 Task: Create a sub task Gather and Analyse Requirements for the task  Develop a new mobile app for a restaurant in the project AgileJump , assign it to team member softage.5@softage.net and update the status of the sub task to  Completed , set the priority of the sub task to High
Action: Mouse moved to (667, 477)
Screenshot: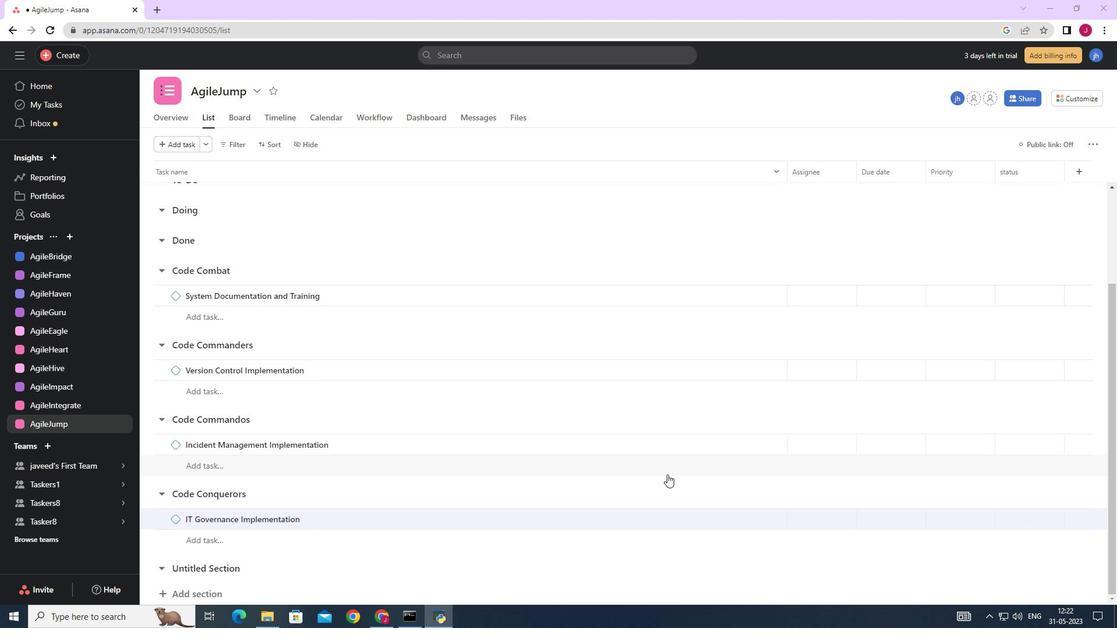 
Action: Mouse scrolled (667, 476) with delta (0, 0)
Screenshot: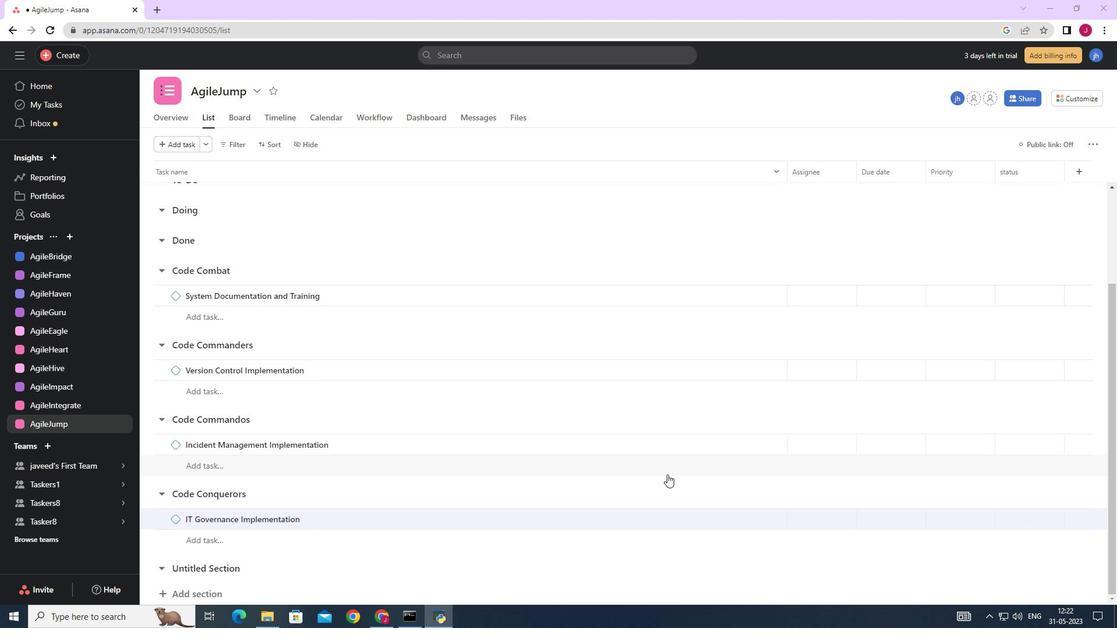 
Action: Mouse scrolled (667, 476) with delta (0, 0)
Screenshot: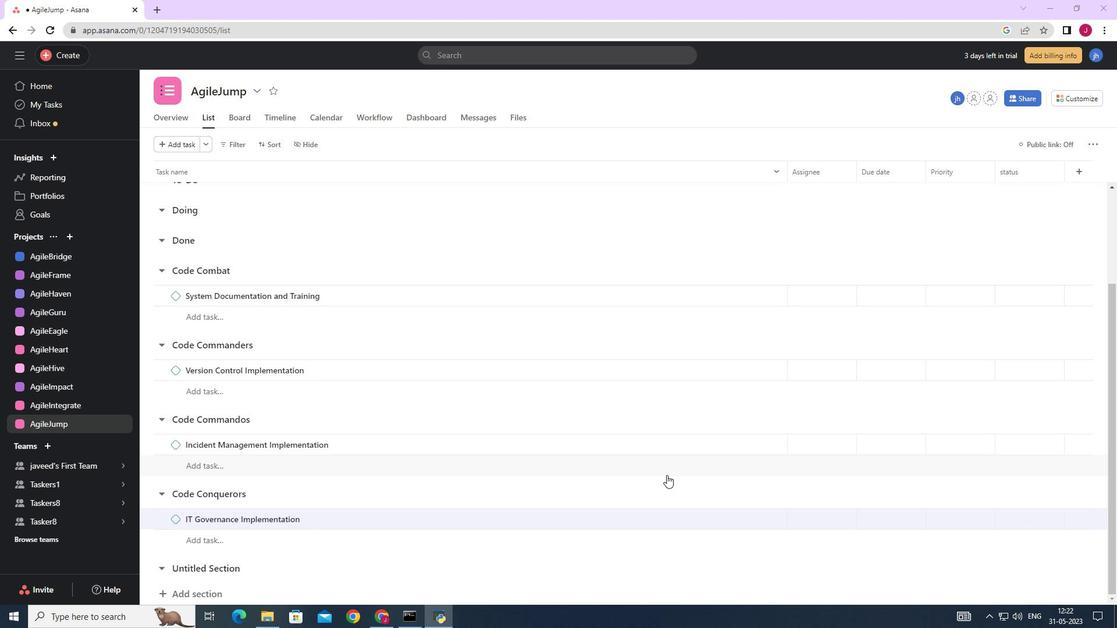 
Action: Mouse moved to (668, 477)
Screenshot: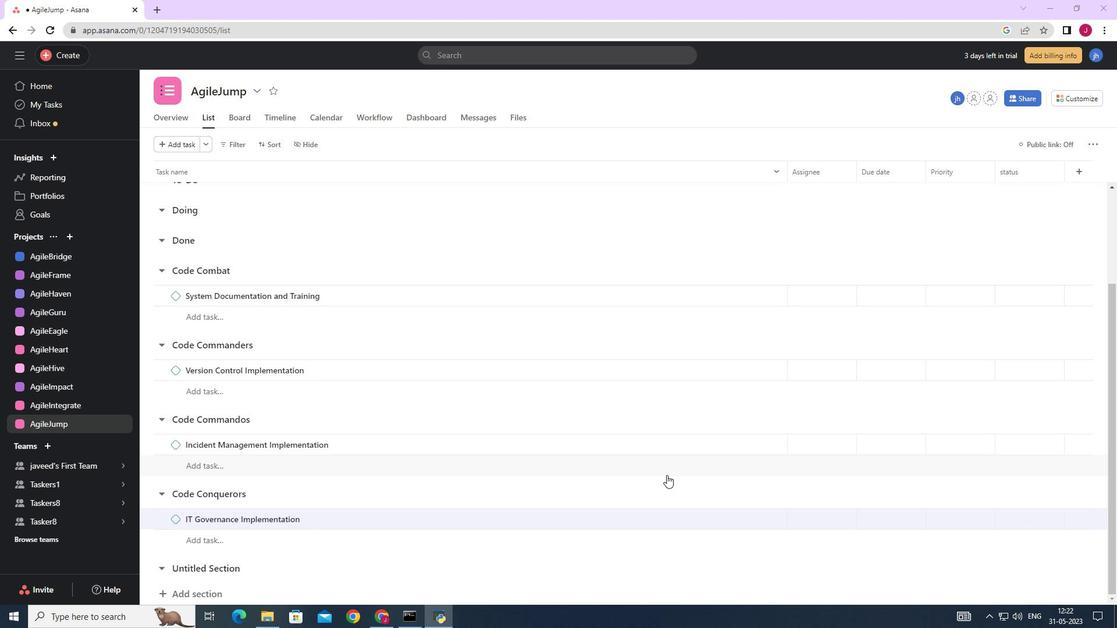 
Action: Mouse scrolled (668, 477) with delta (0, 0)
Screenshot: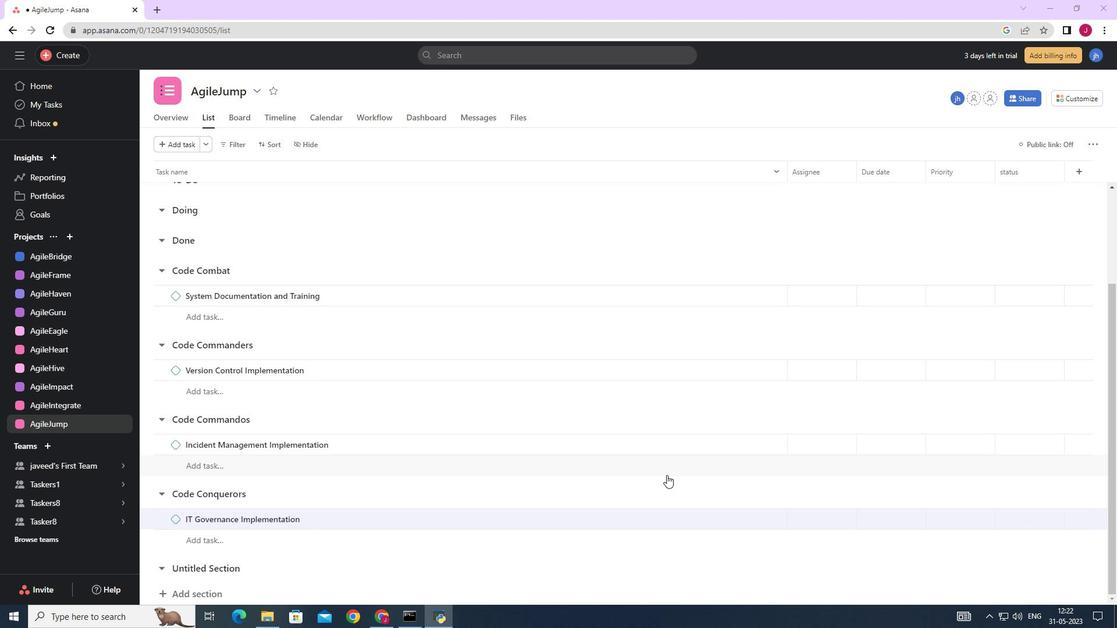 
Action: Mouse scrolled (668, 477) with delta (0, 0)
Screenshot: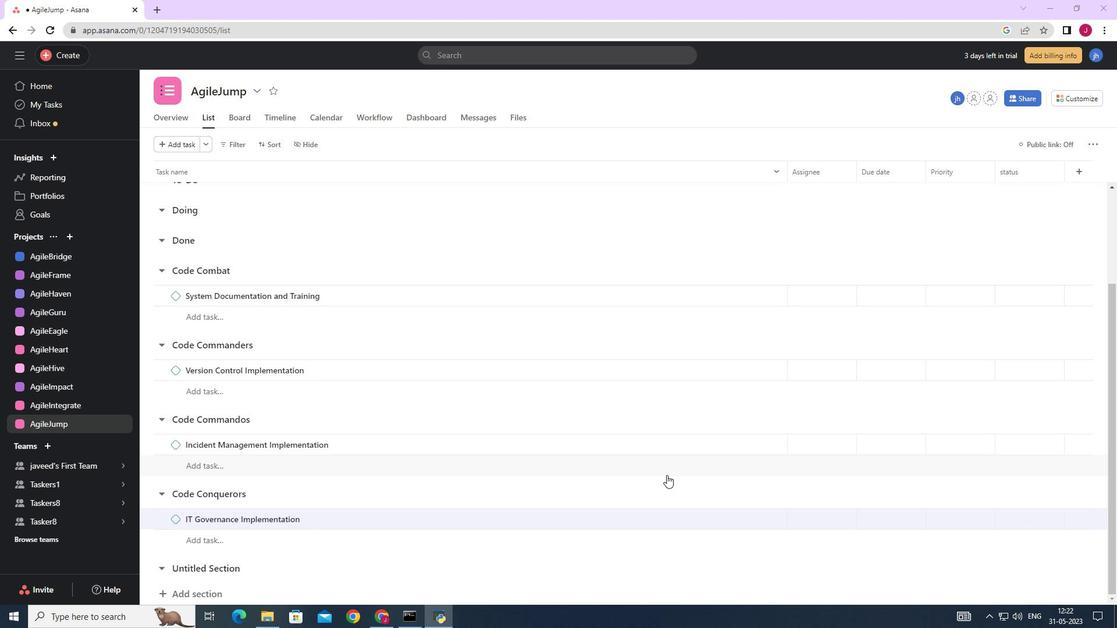 
Action: Mouse scrolled (668, 477) with delta (0, 0)
Screenshot: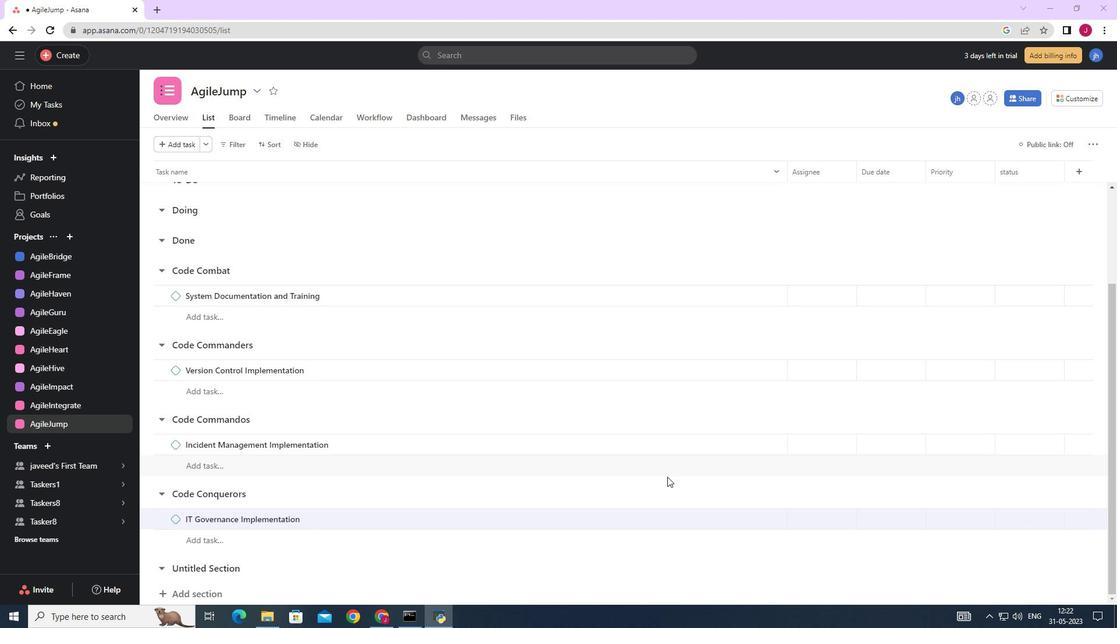 
Action: Mouse moved to (425, 477)
Screenshot: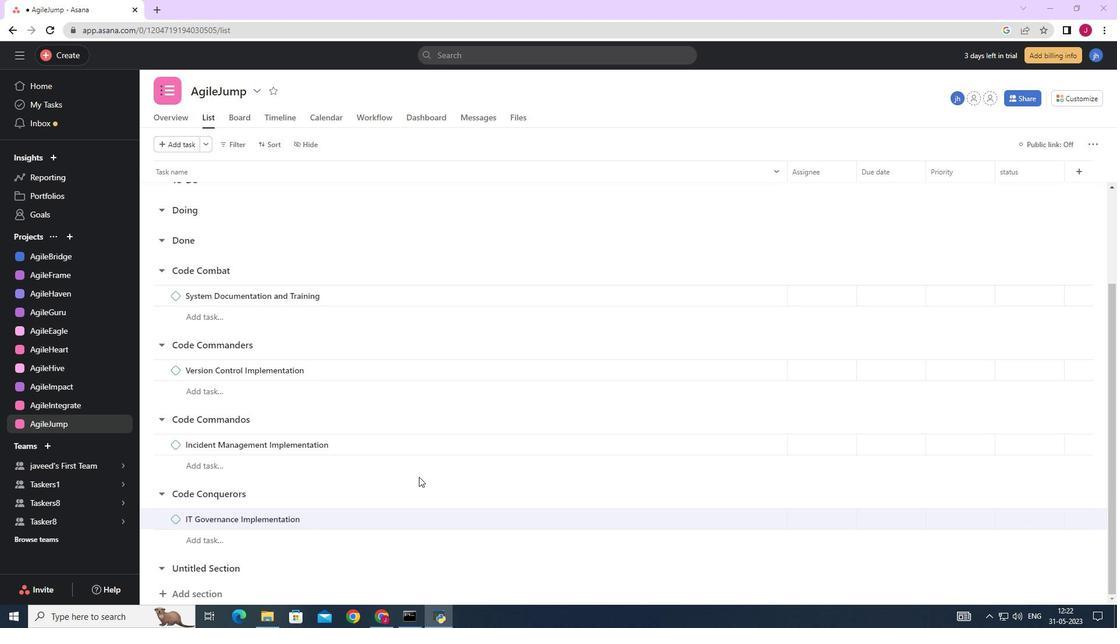 
Action: Mouse scrolled (425, 477) with delta (0, 0)
Screenshot: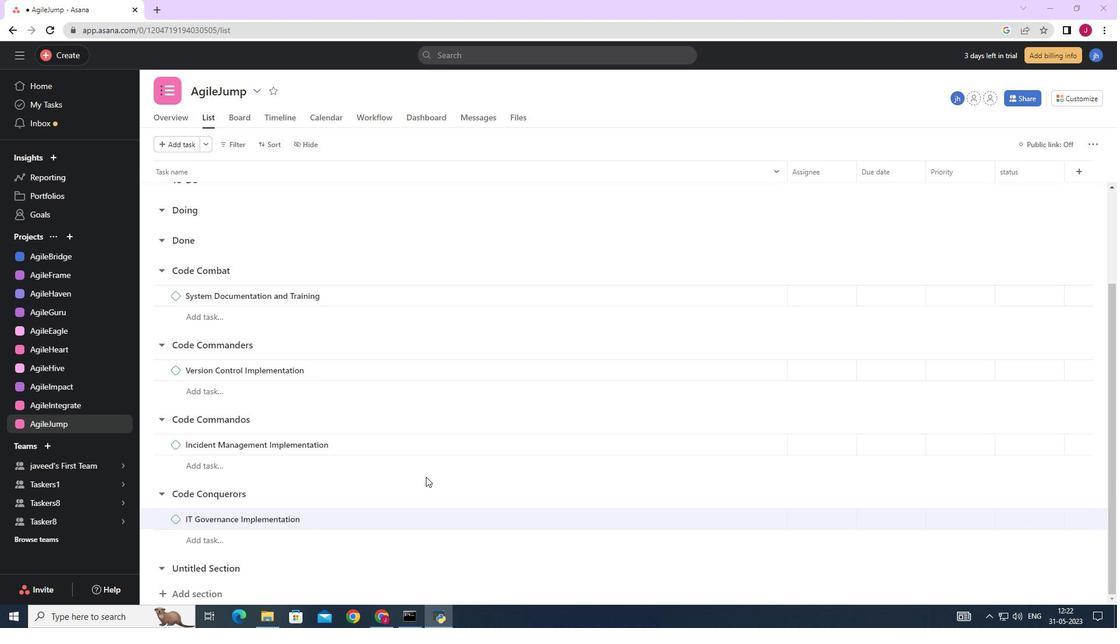 
Action: Mouse scrolled (425, 477) with delta (0, 0)
Screenshot: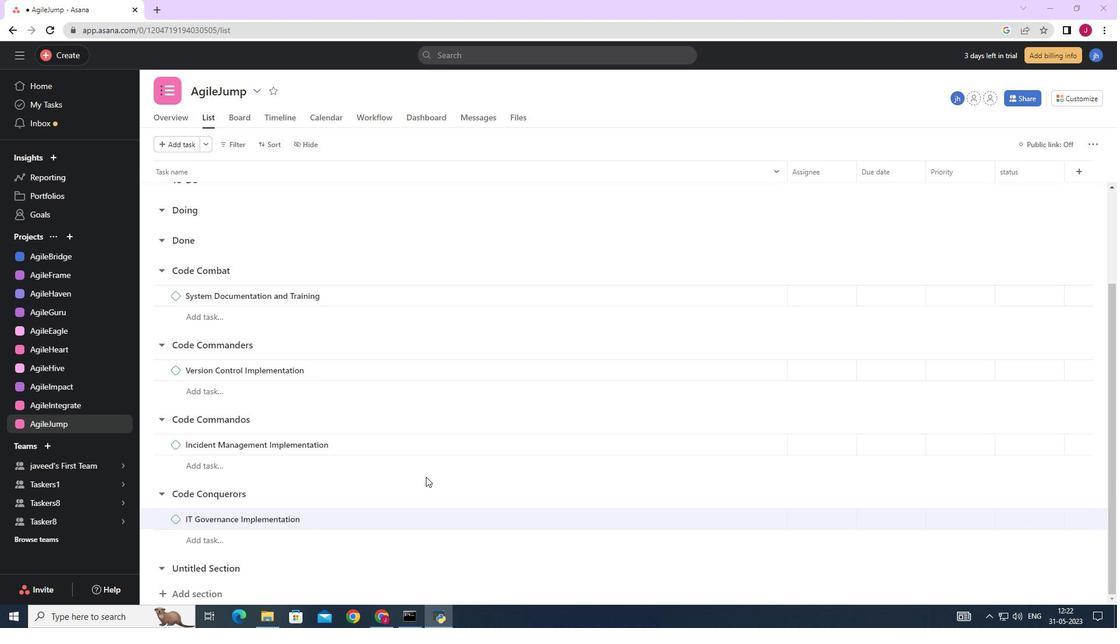 
Action: Mouse scrolled (425, 477) with delta (0, 0)
Screenshot: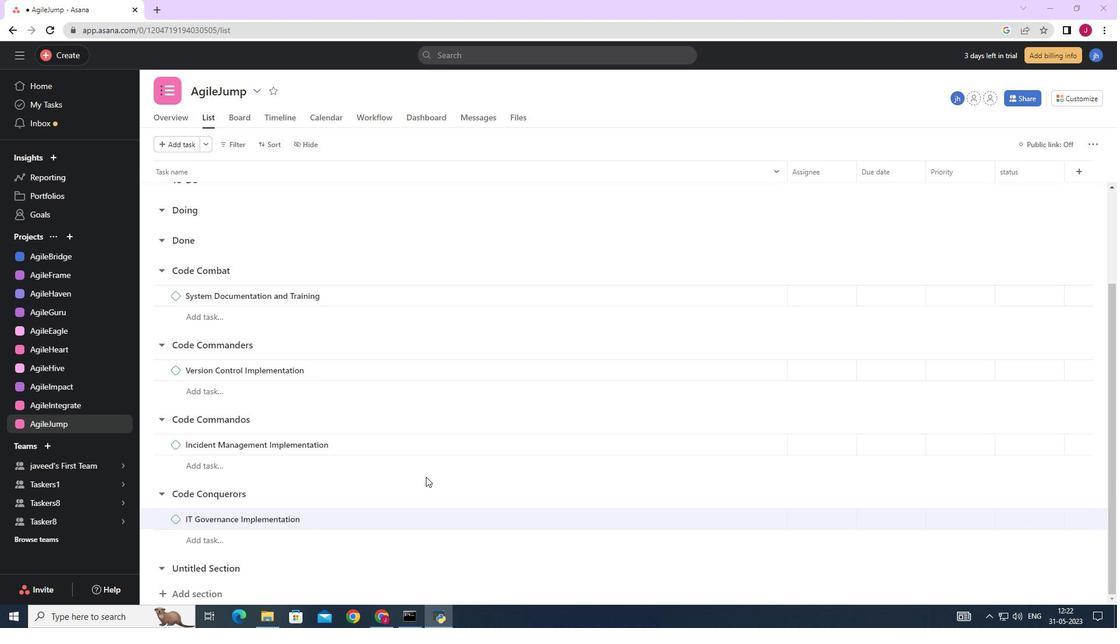 
Action: Mouse moved to (727, 253)
Screenshot: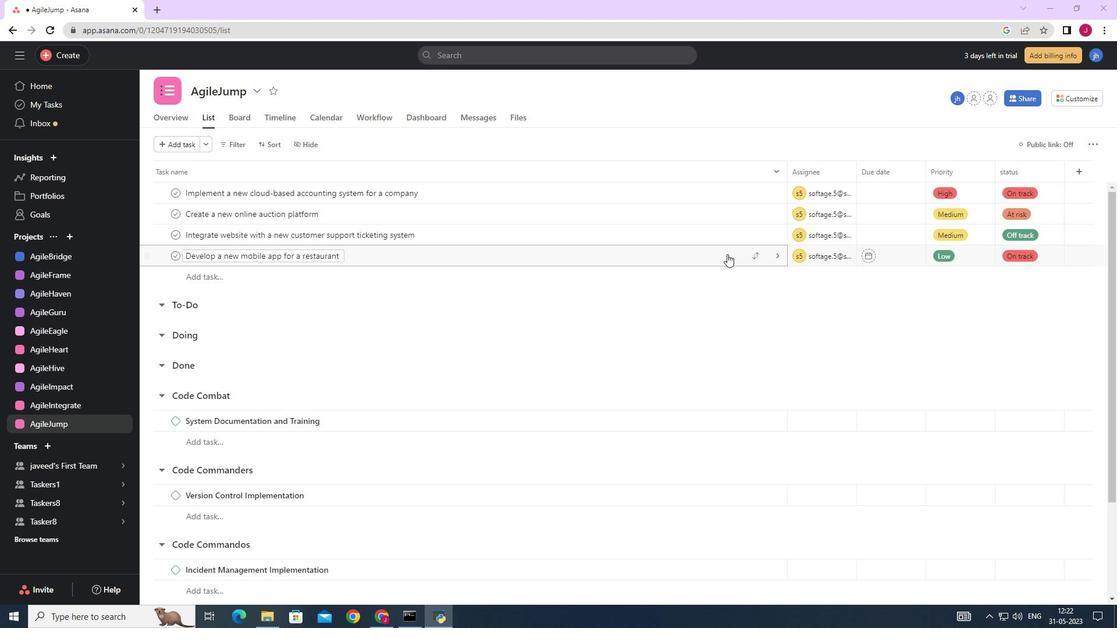 
Action: Mouse pressed left at (727, 253)
Screenshot: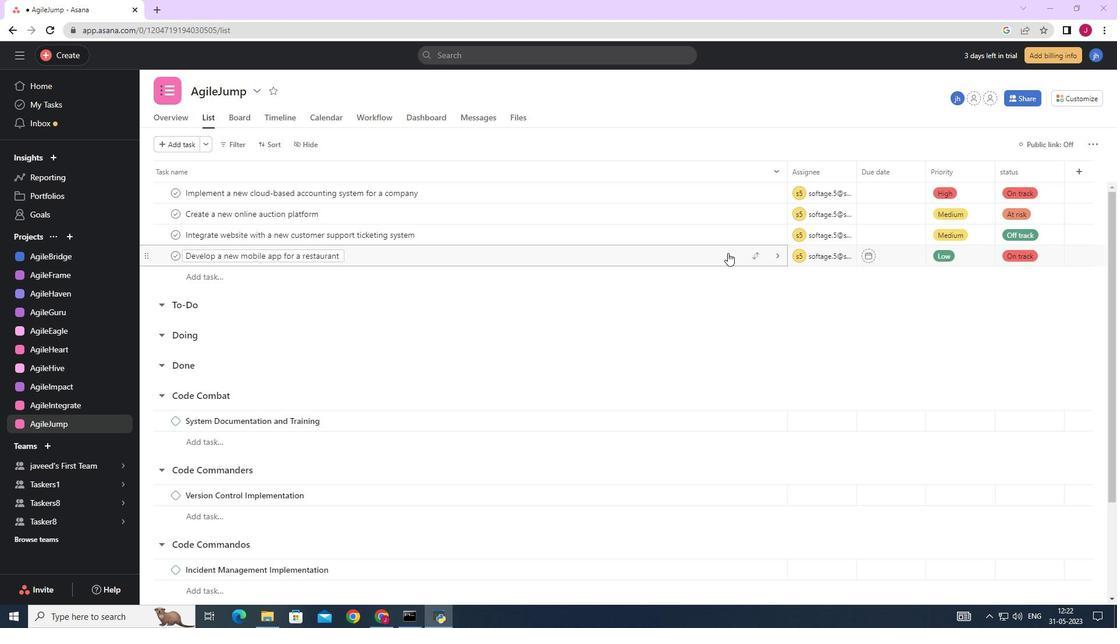 
Action: Mouse moved to (904, 319)
Screenshot: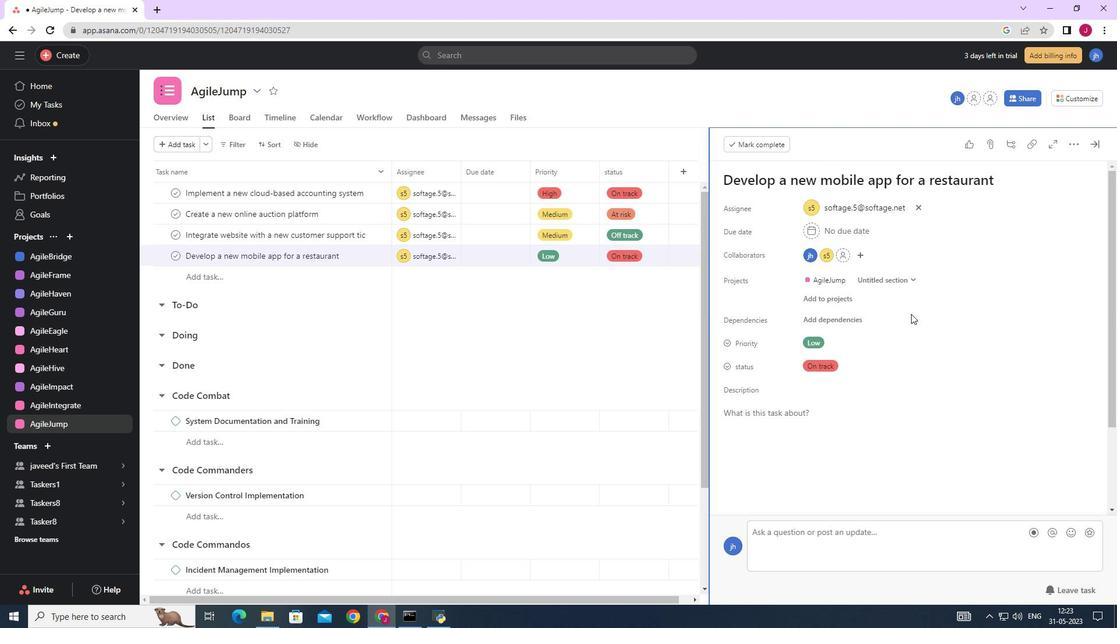 
Action: Mouse scrolled (904, 318) with delta (0, 0)
Screenshot: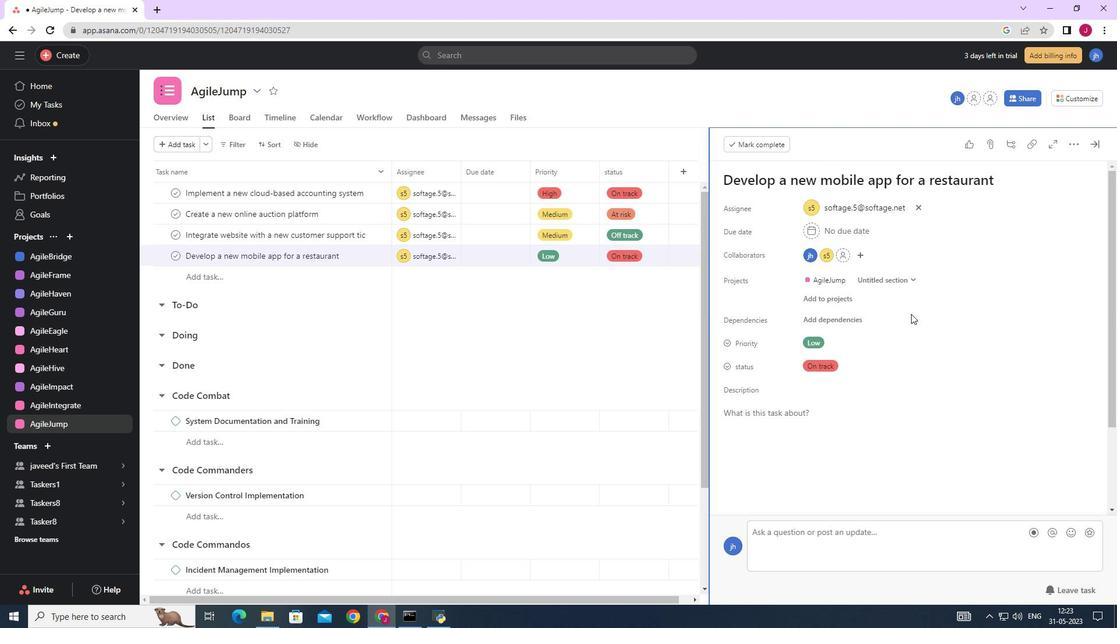 
Action: Mouse moved to (897, 328)
Screenshot: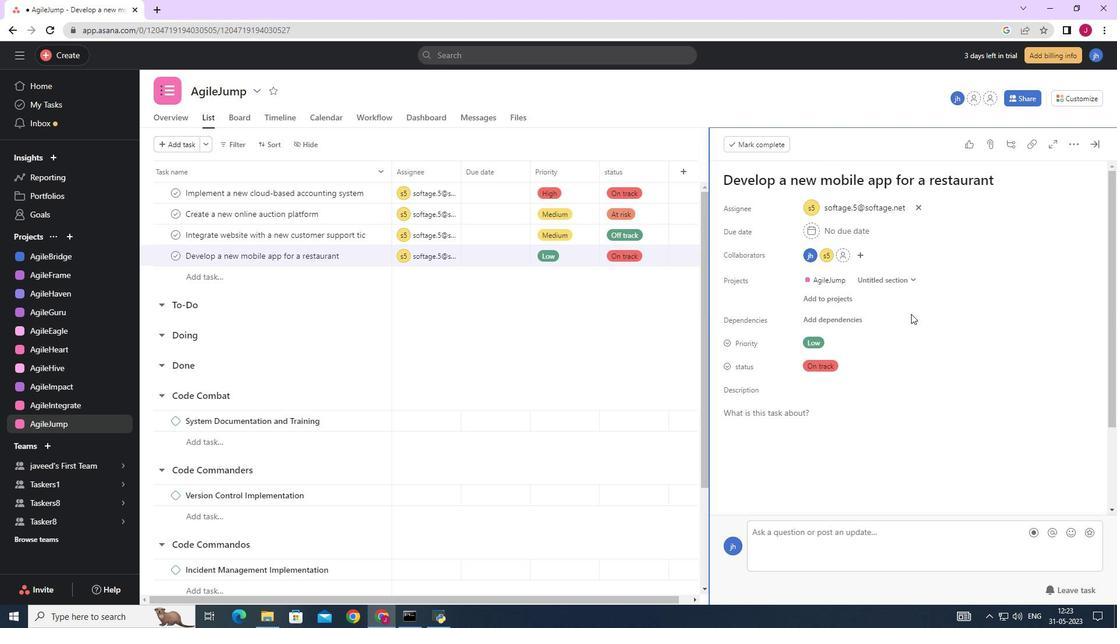 
Action: Mouse scrolled (897, 327) with delta (0, 0)
Screenshot: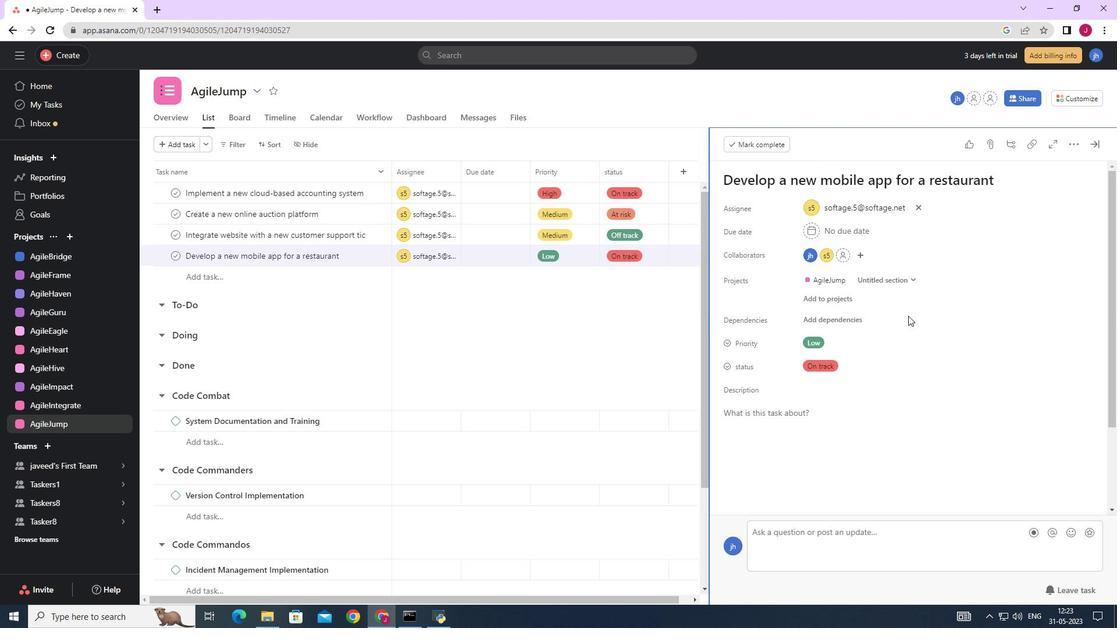 
Action: Mouse moved to (862, 360)
Screenshot: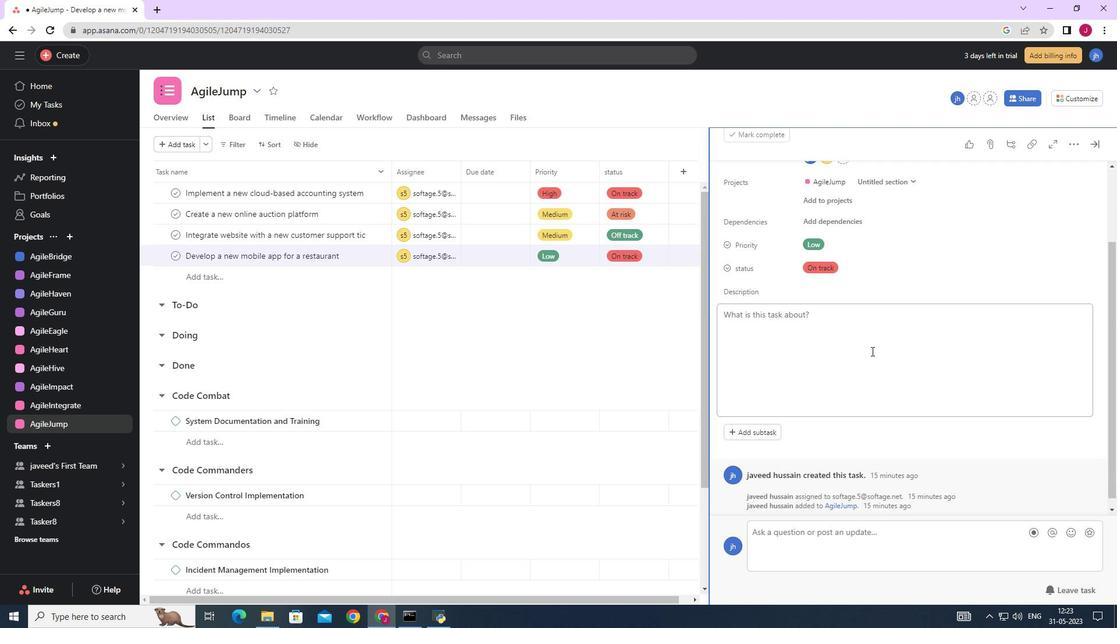 
Action: Mouse scrolled (864, 357) with delta (0, 0)
Screenshot: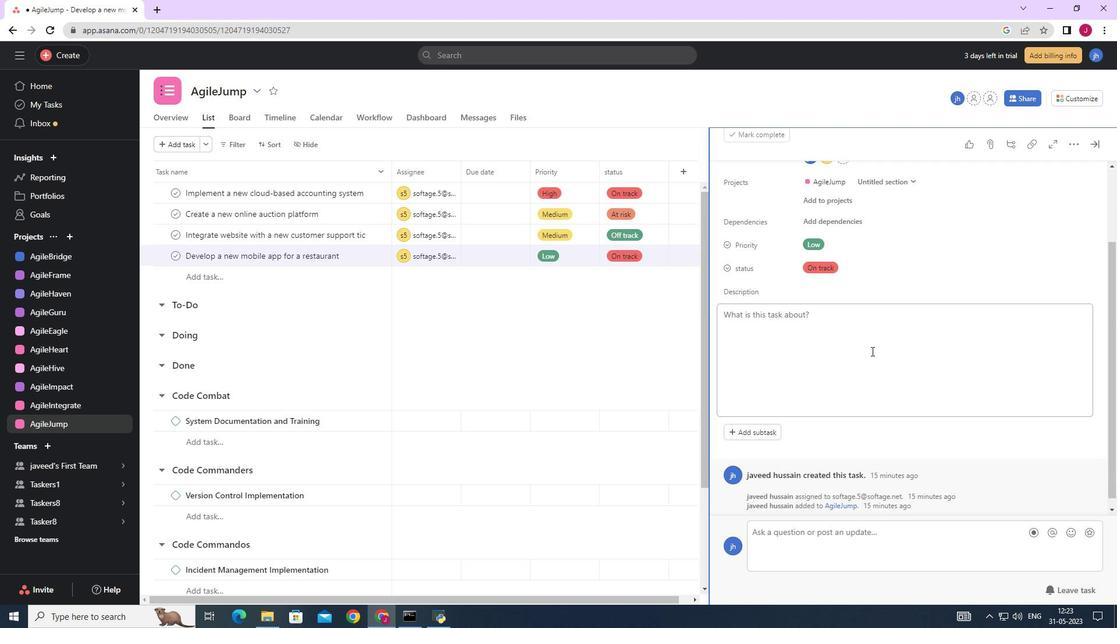 
Action: Mouse moved to (859, 363)
Screenshot: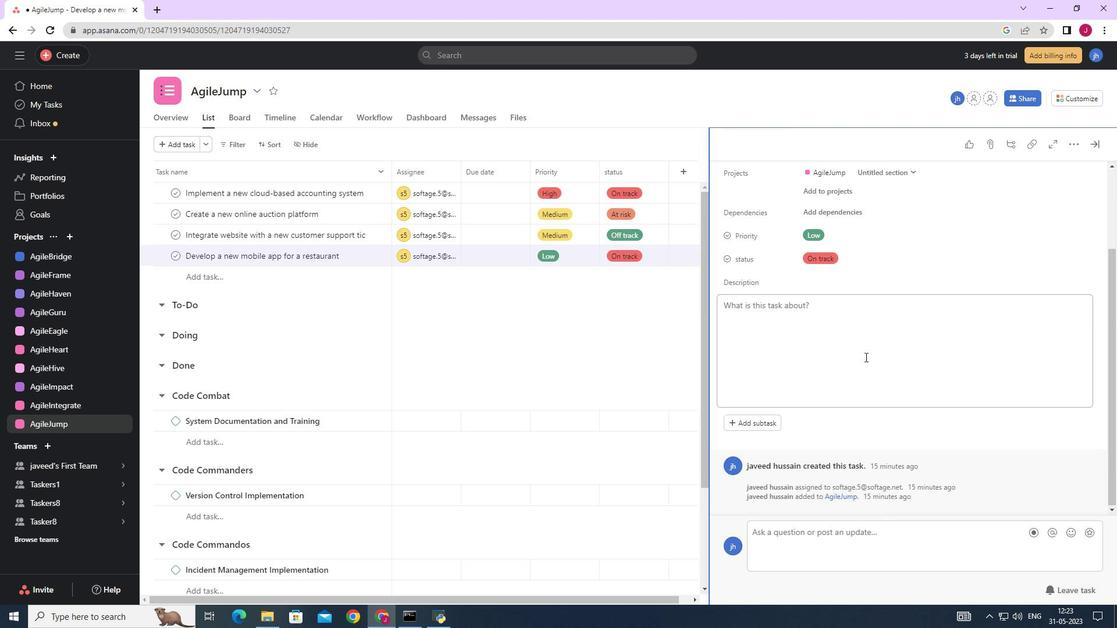 
Action: Mouse scrolled (861, 361) with delta (0, 0)
Screenshot: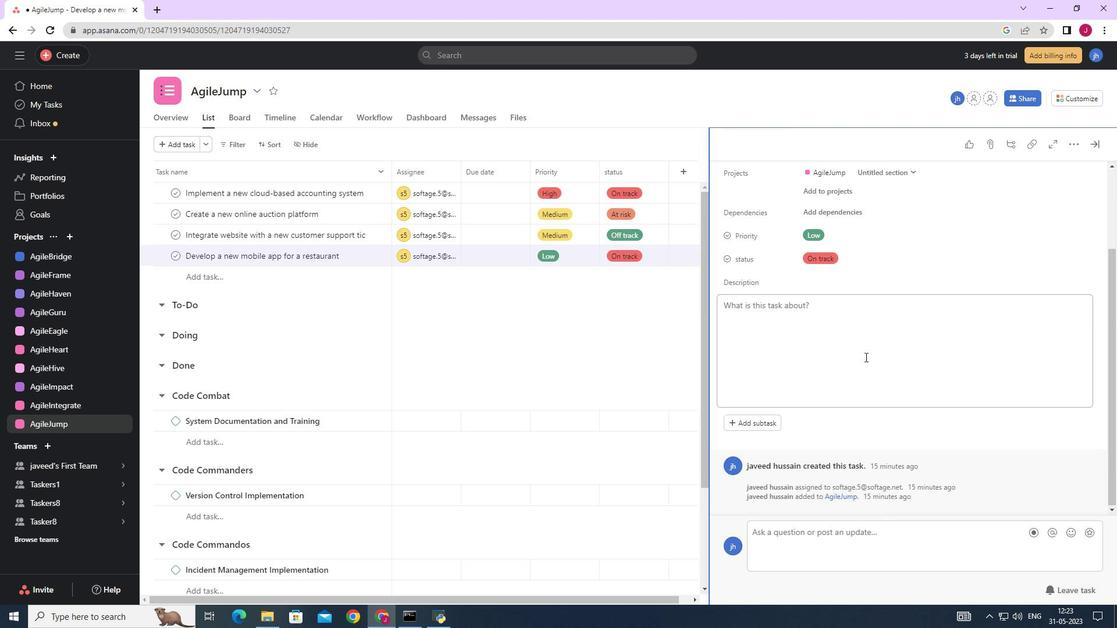 
Action: Mouse moved to (859, 363)
Screenshot: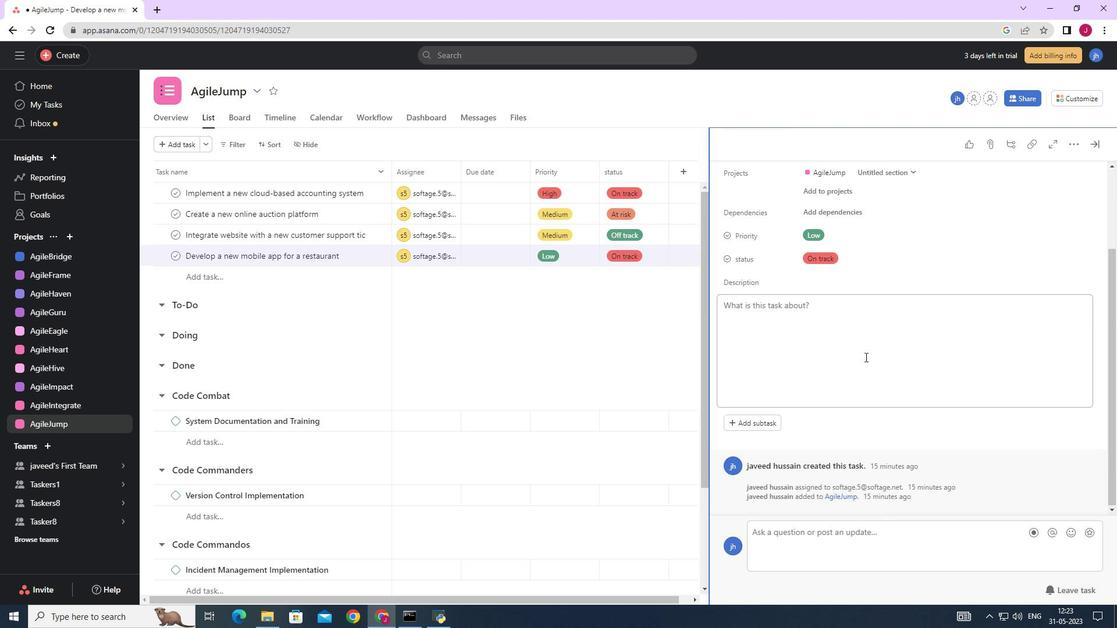 
Action: Mouse scrolled (861, 361) with delta (0, 0)
Screenshot: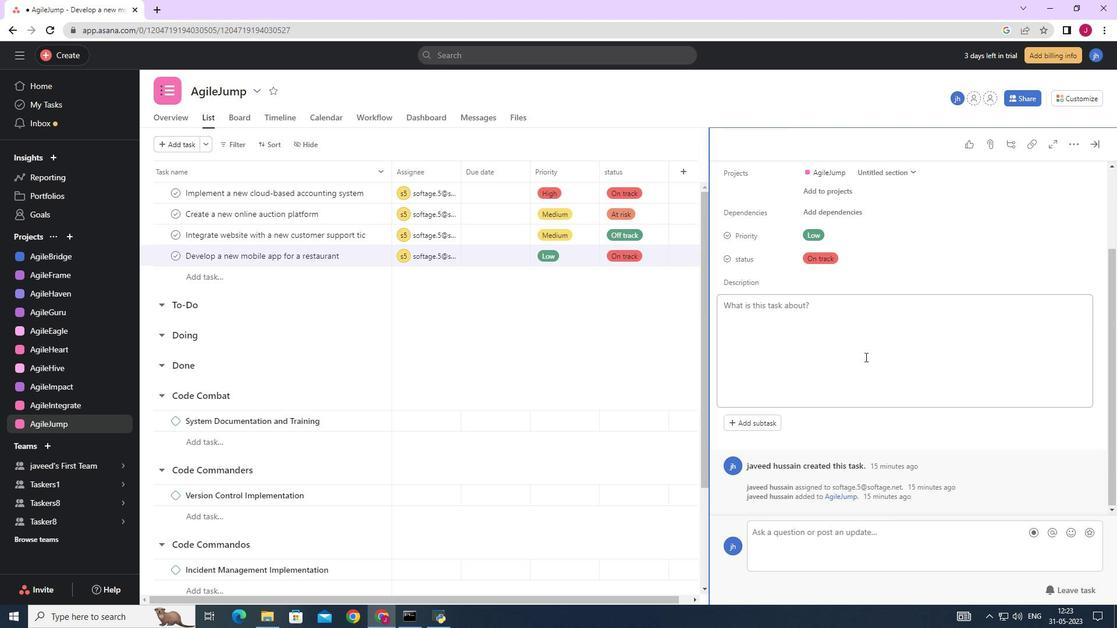 
Action: Mouse moved to (858, 365)
Screenshot: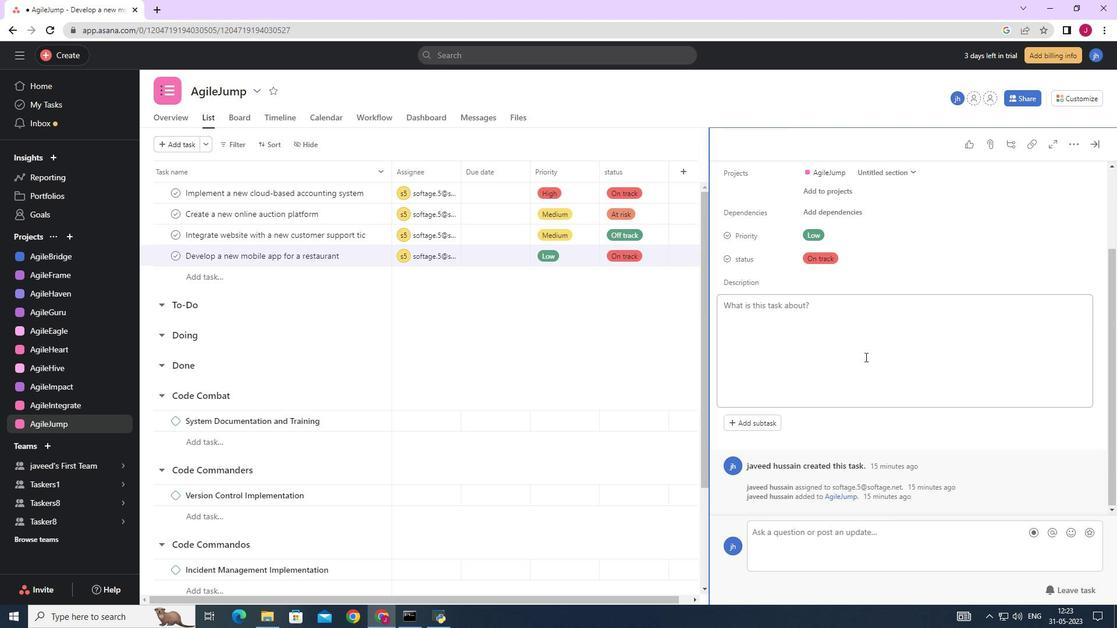 
Action: Mouse scrolled (859, 364) with delta (0, 0)
Screenshot: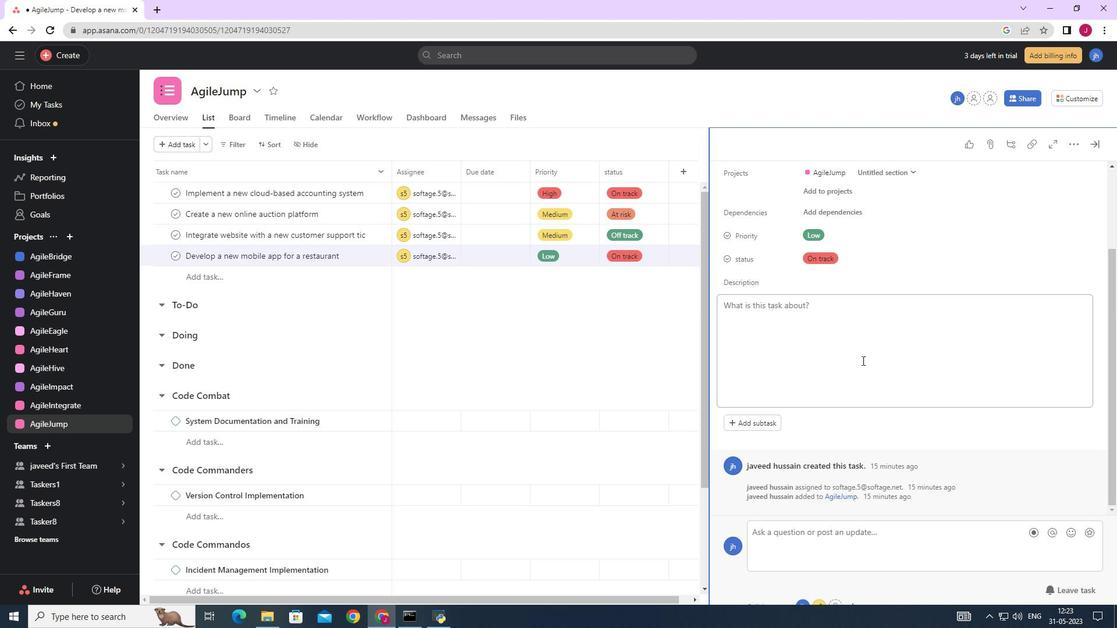 
Action: Mouse moved to (761, 419)
Screenshot: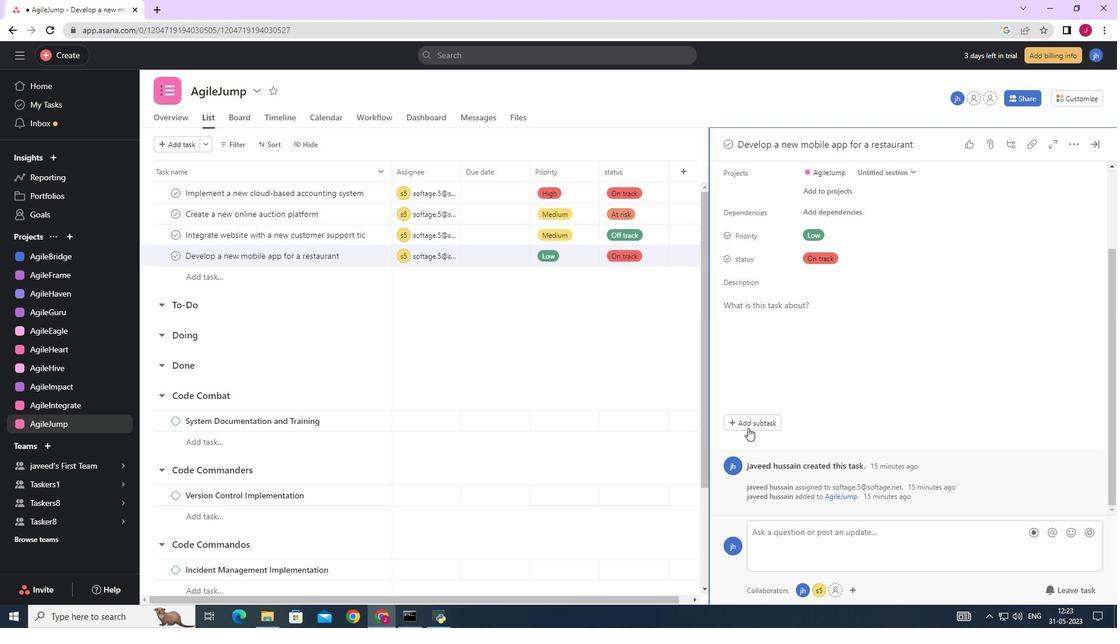 
Action: Mouse pressed left at (761, 419)
Screenshot: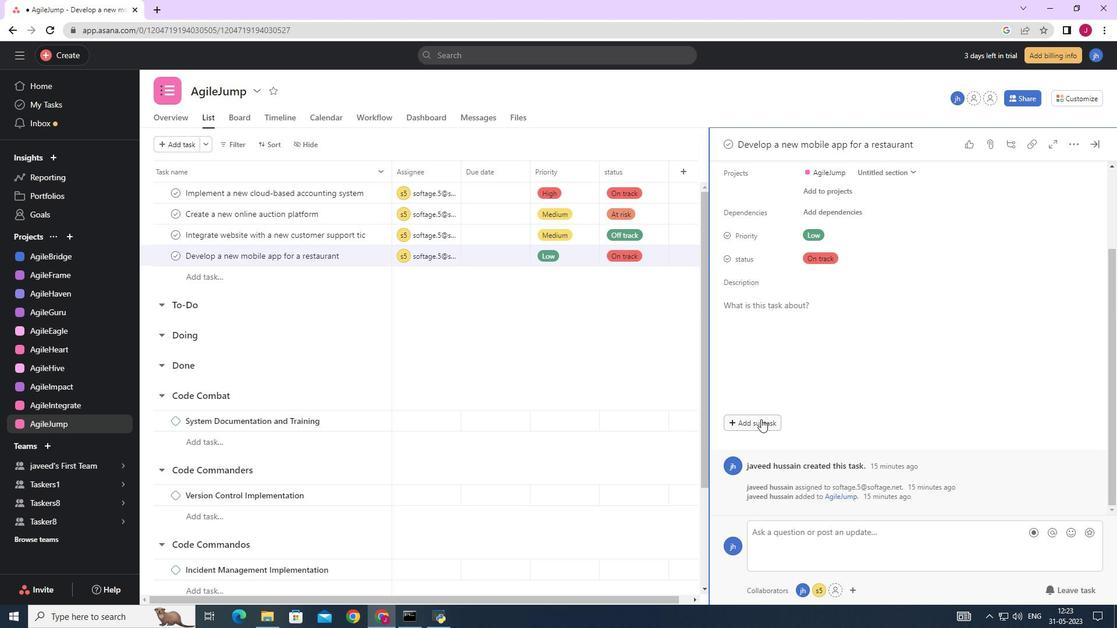 
Action: Mouse moved to (765, 396)
Screenshot: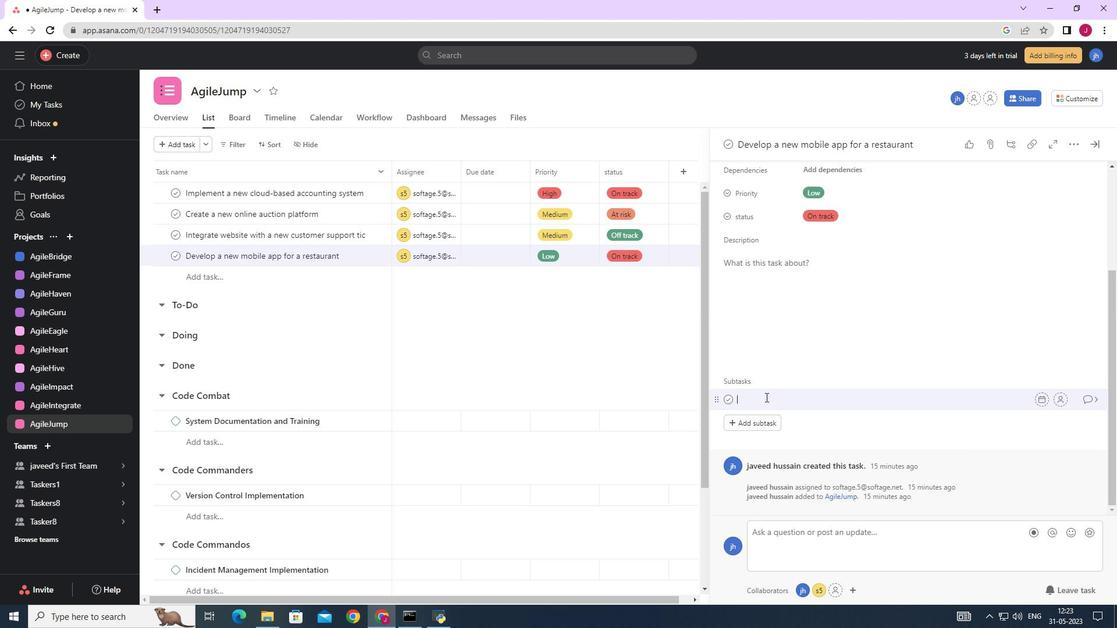 
Action: Key pressed <Key.caps_lock>G<Key.caps_lock>ather<Key.space>and<Key.space><Key.caps_lock>A<Key.caps_lock>nalyse<Key.space><Key.caps_lock>R<Key.caps_lock>equirements<Key.space>
Screenshot: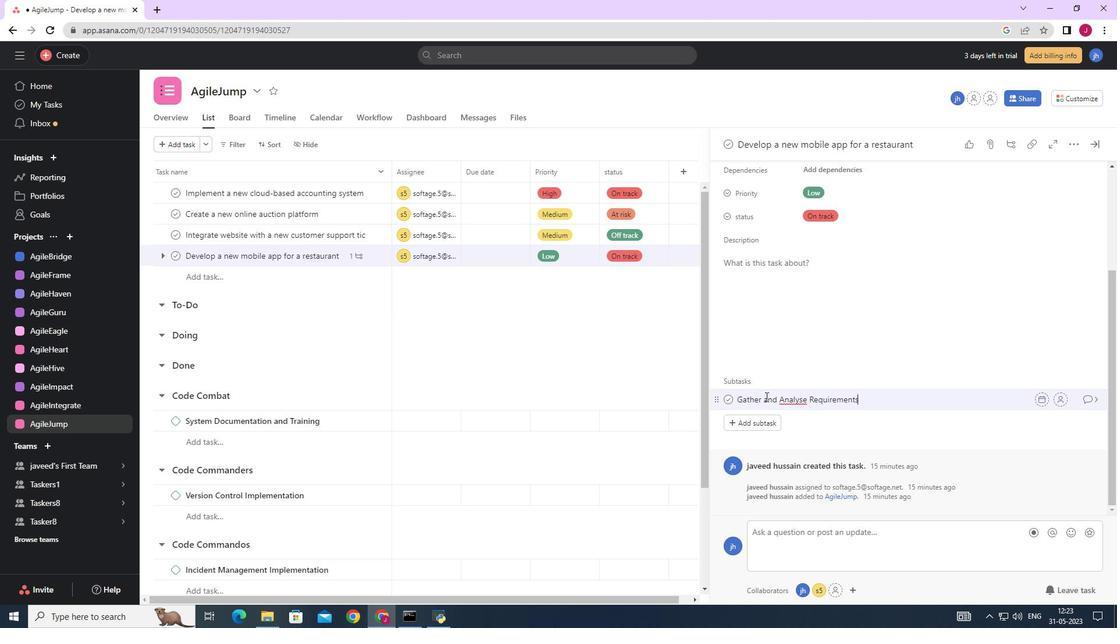 
Action: Mouse moved to (1062, 403)
Screenshot: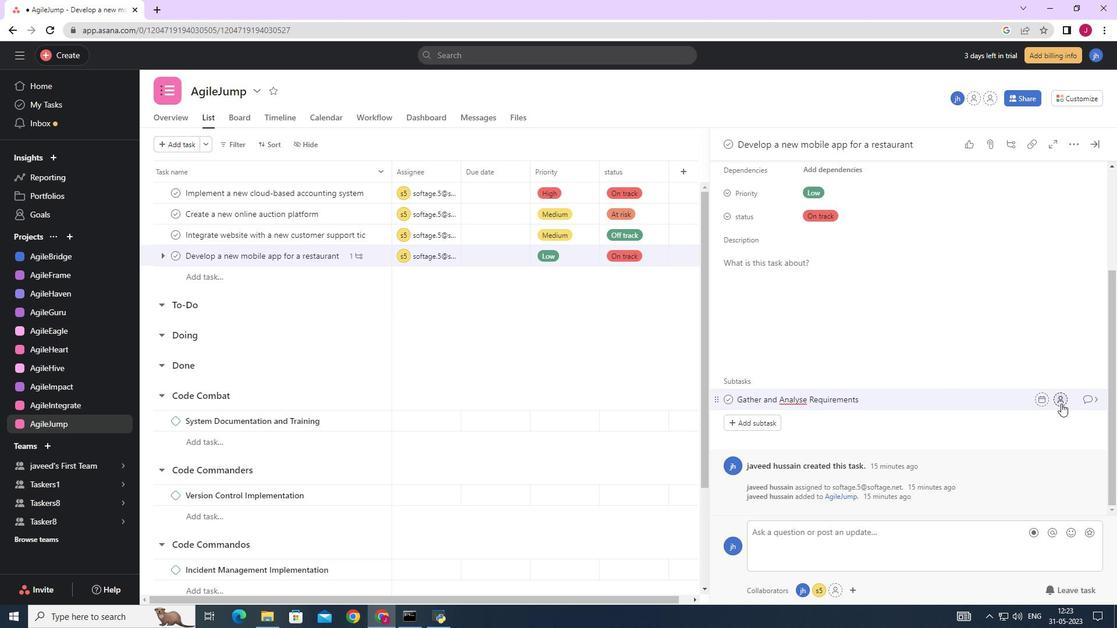 
Action: Mouse pressed left at (1062, 403)
Screenshot: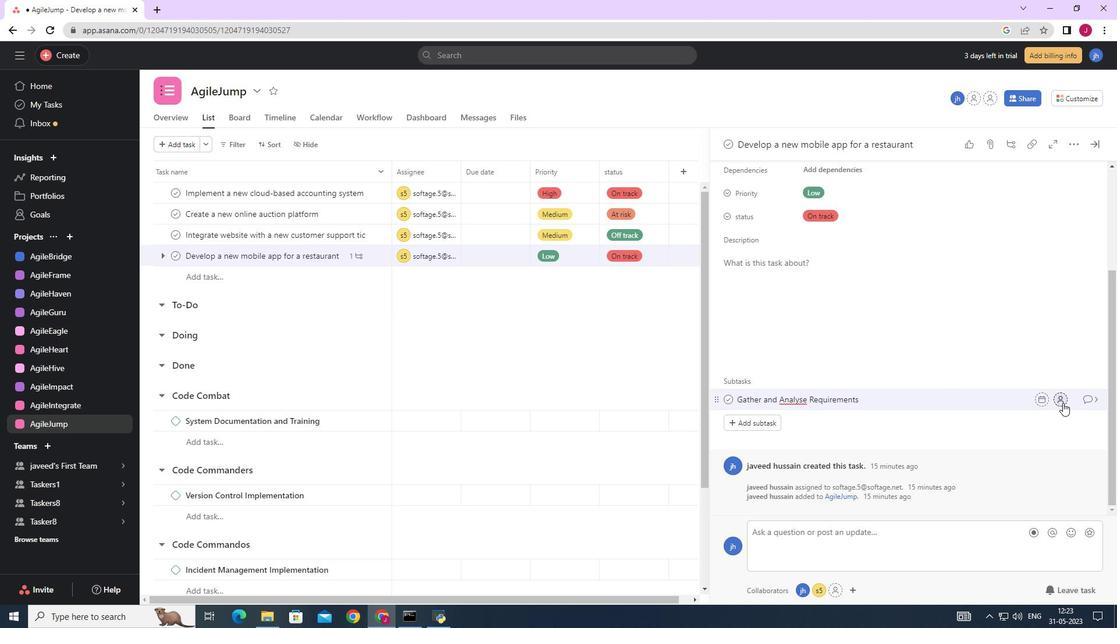 
Action: Mouse moved to (916, 434)
Screenshot: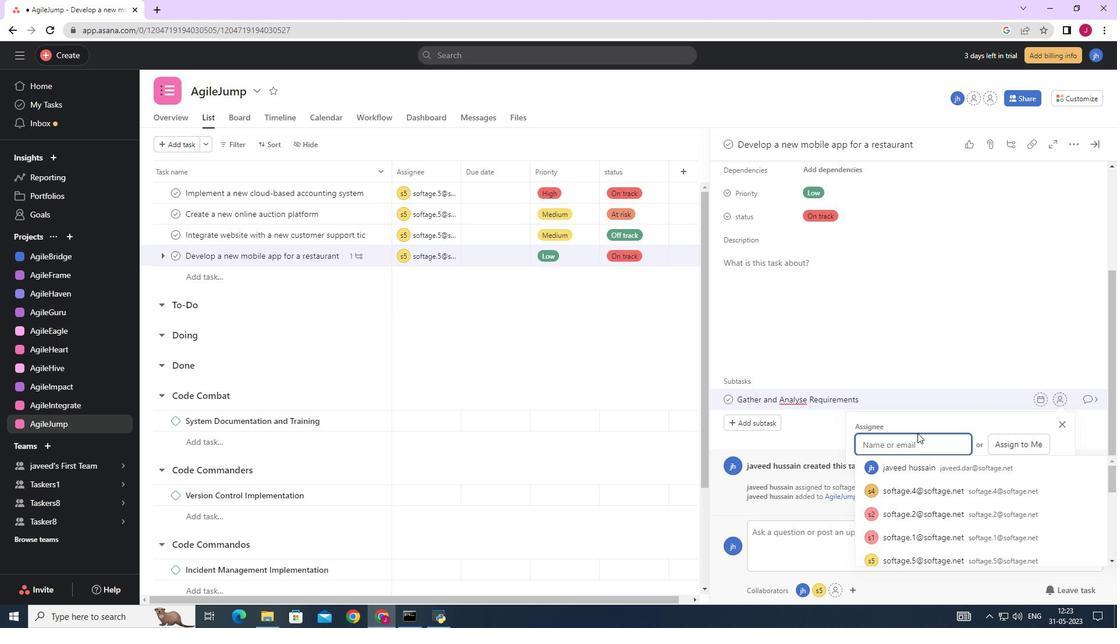 
Action: Key pressed softage.5
Screenshot: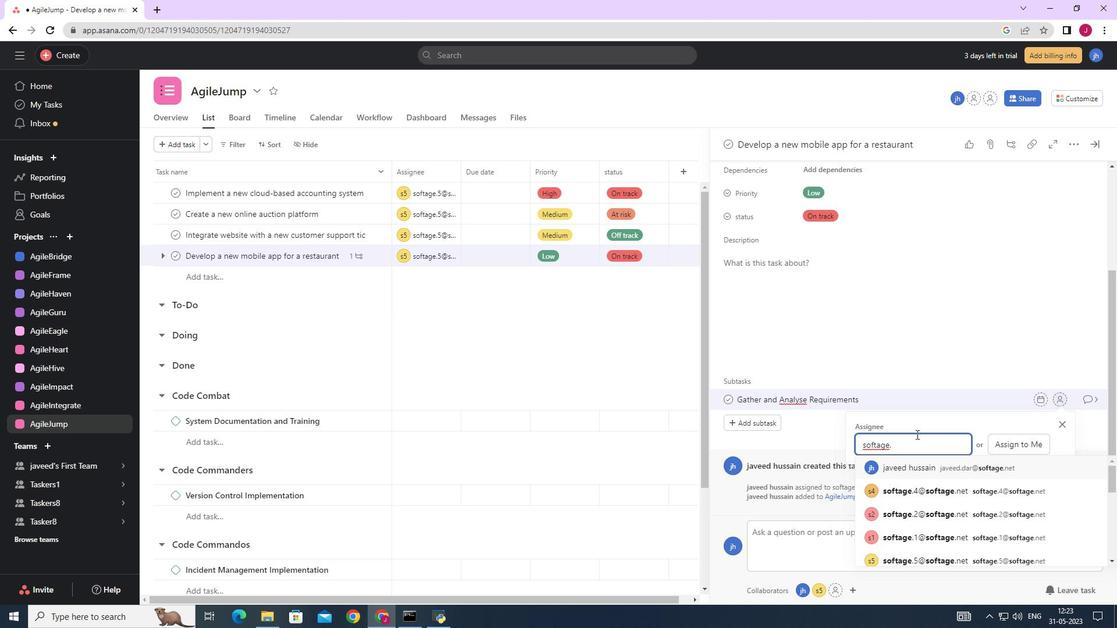 
Action: Mouse moved to (938, 464)
Screenshot: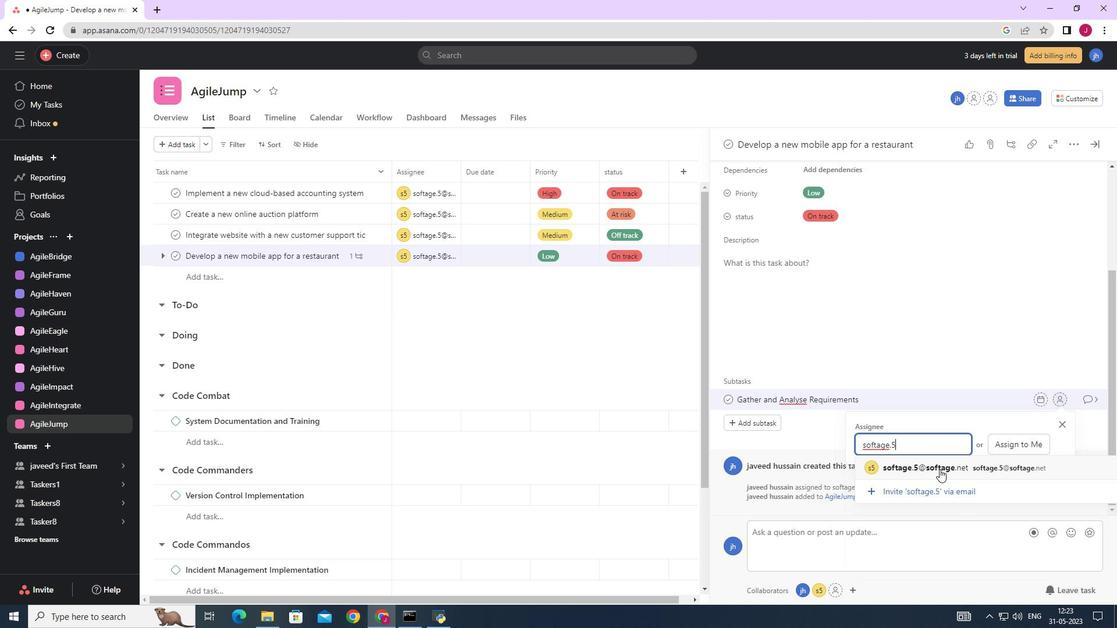 
Action: Mouse pressed left at (938, 464)
Screenshot: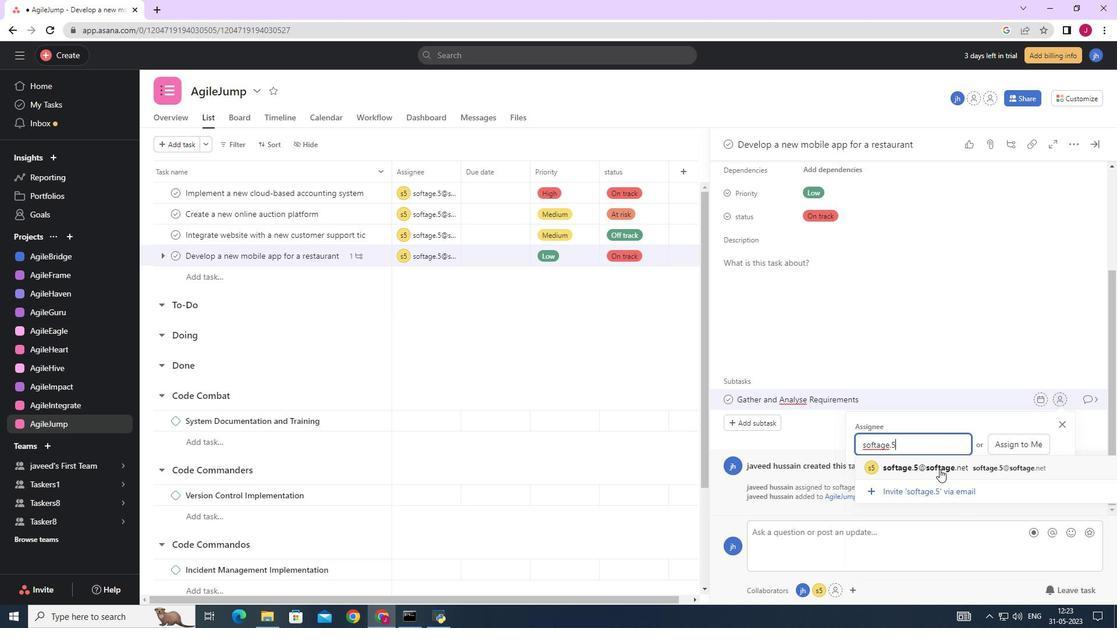
Action: Mouse moved to (1090, 392)
Screenshot: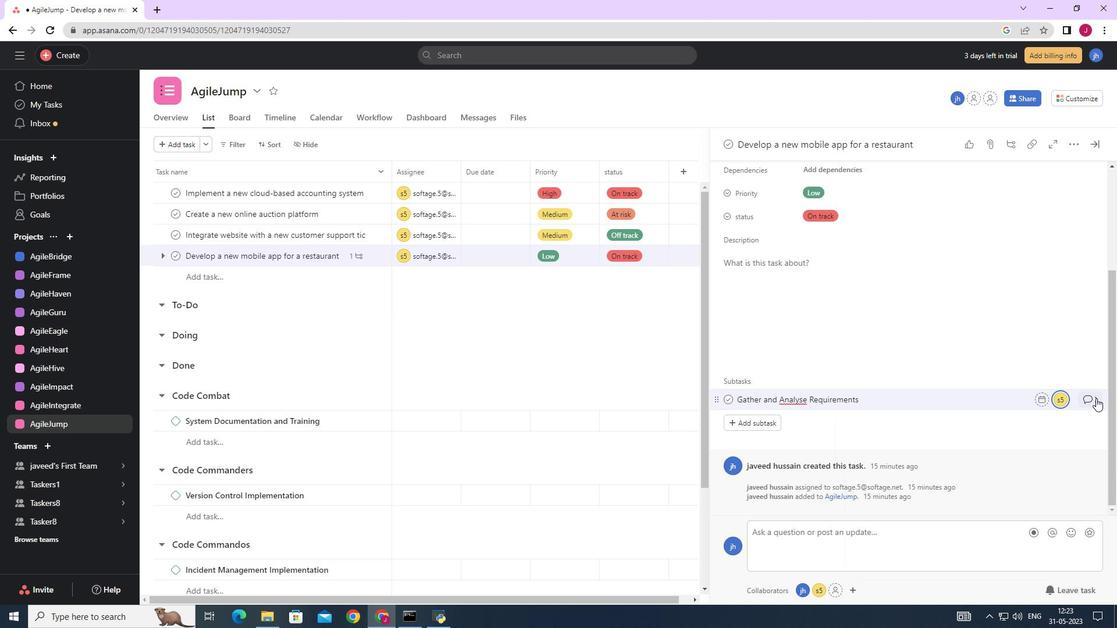 
Action: Mouse pressed left at (1090, 392)
Screenshot: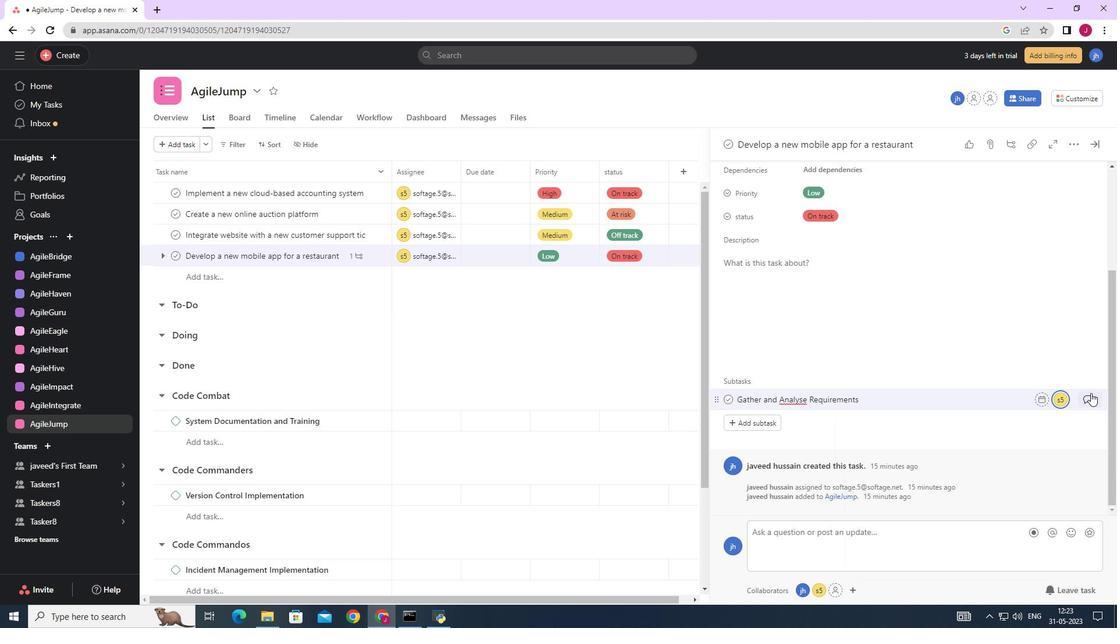 
Action: Mouse moved to (762, 337)
Screenshot: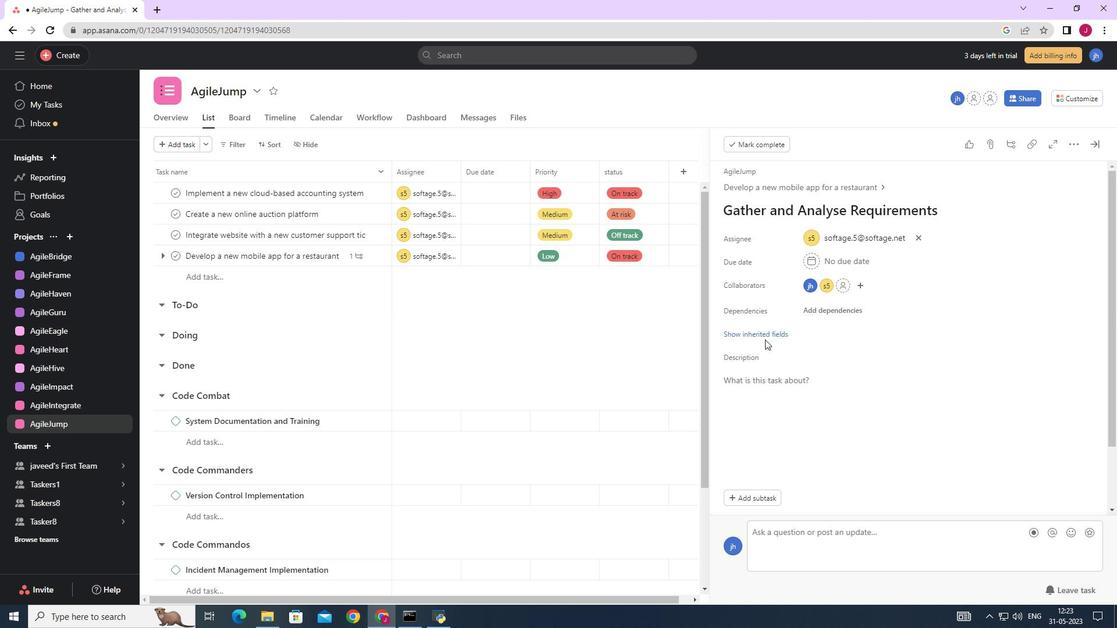 
Action: Mouse pressed left at (762, 337)
Screenshot: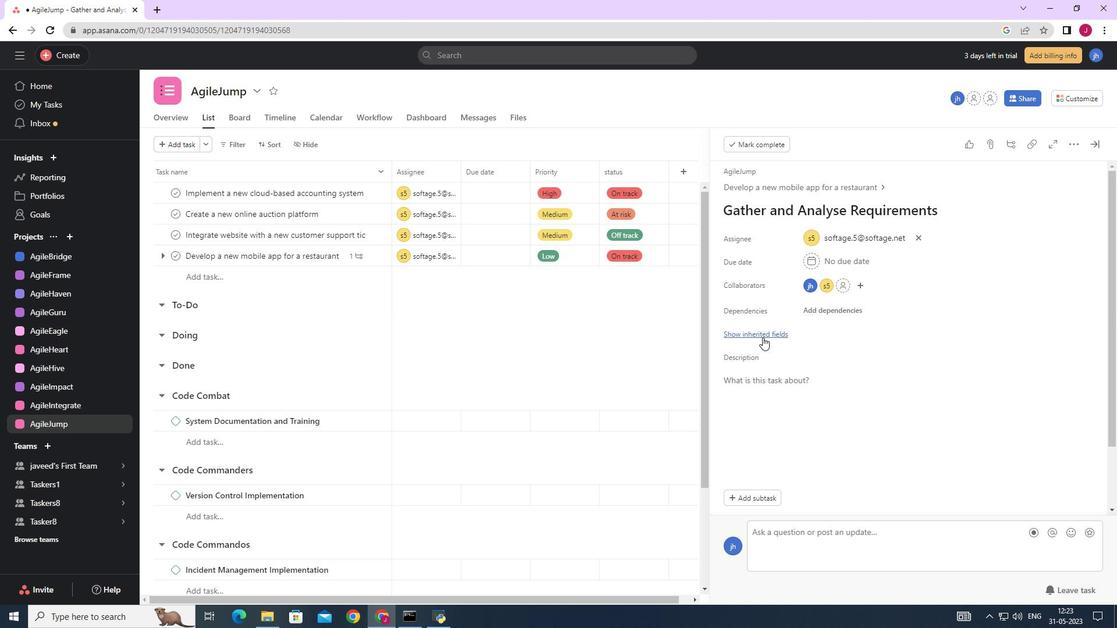 
Action: Mouse moved to (795, 358)
Screenshot: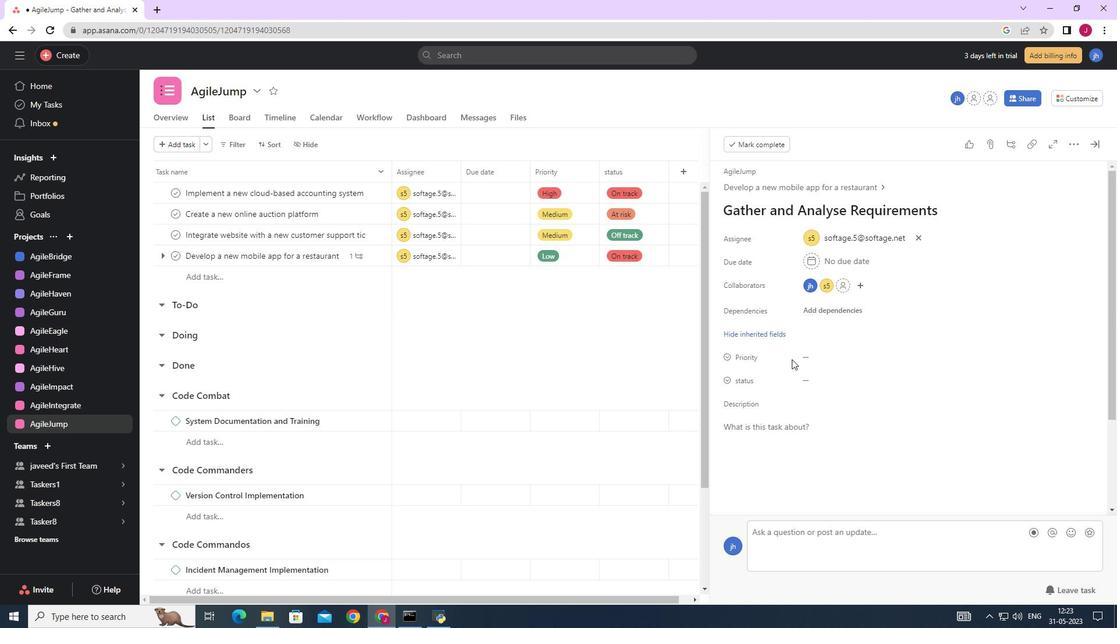 
Action: Mouse pressed left at (795, 358)
Screenshot: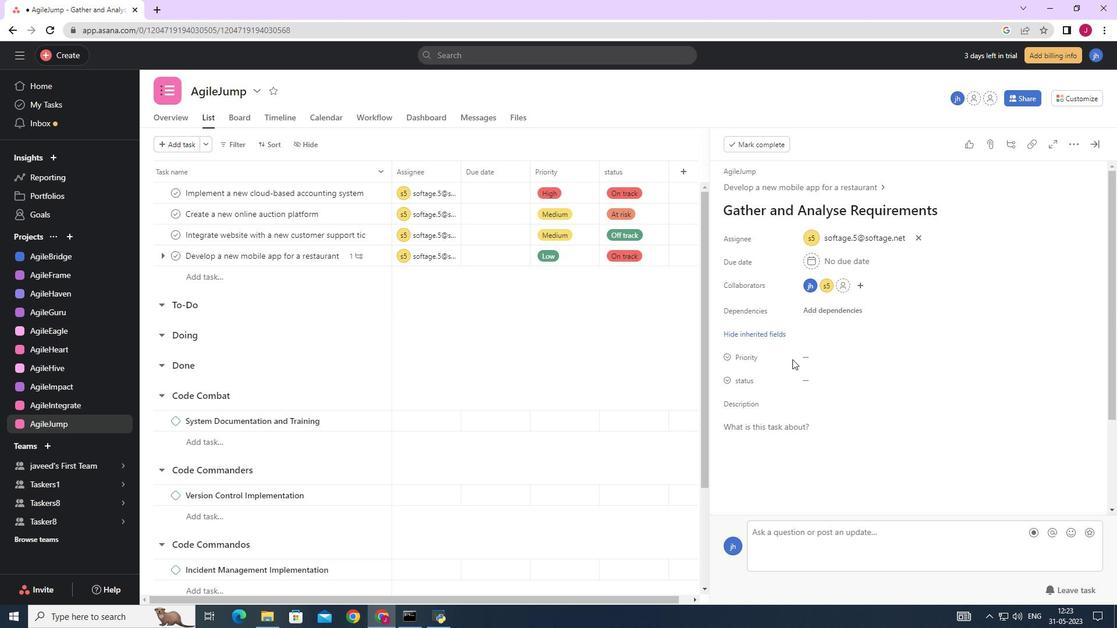 
Action: Mouse moved to (818, 355)
Screenshot: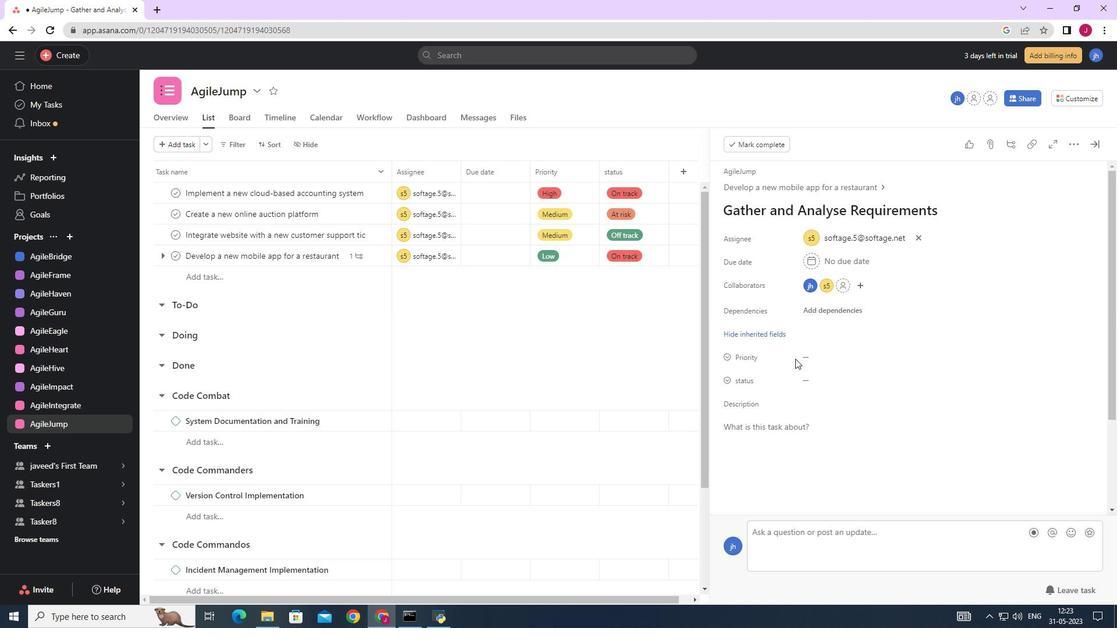 
Action: Mouse pressed left at (818, 355)
Screenshot: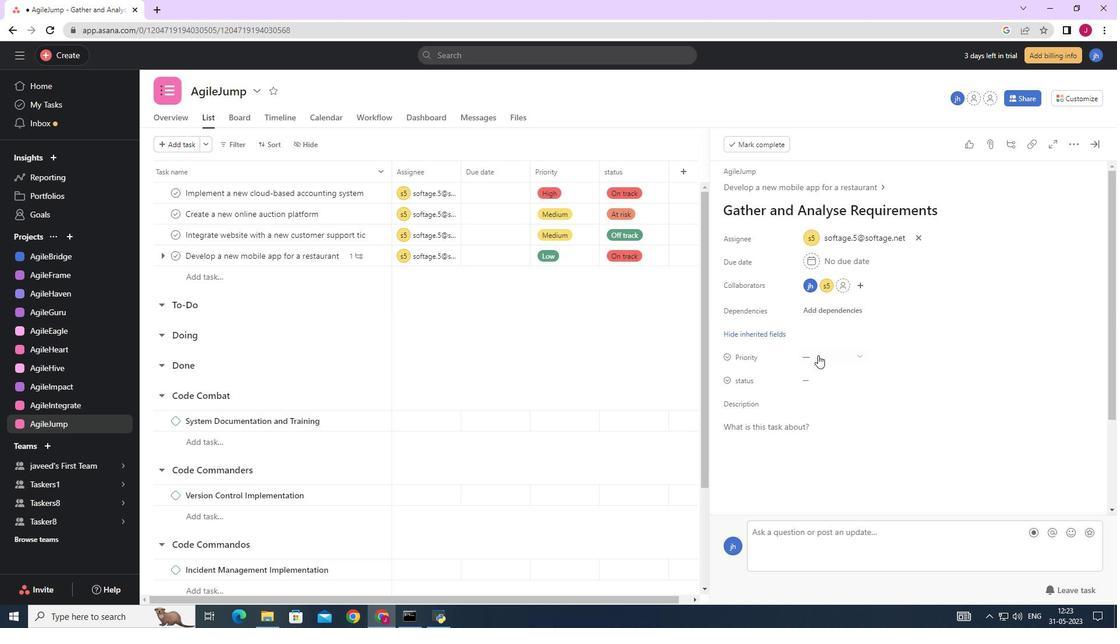 
Action: Mouse moved to (833, 394)
Screenshot: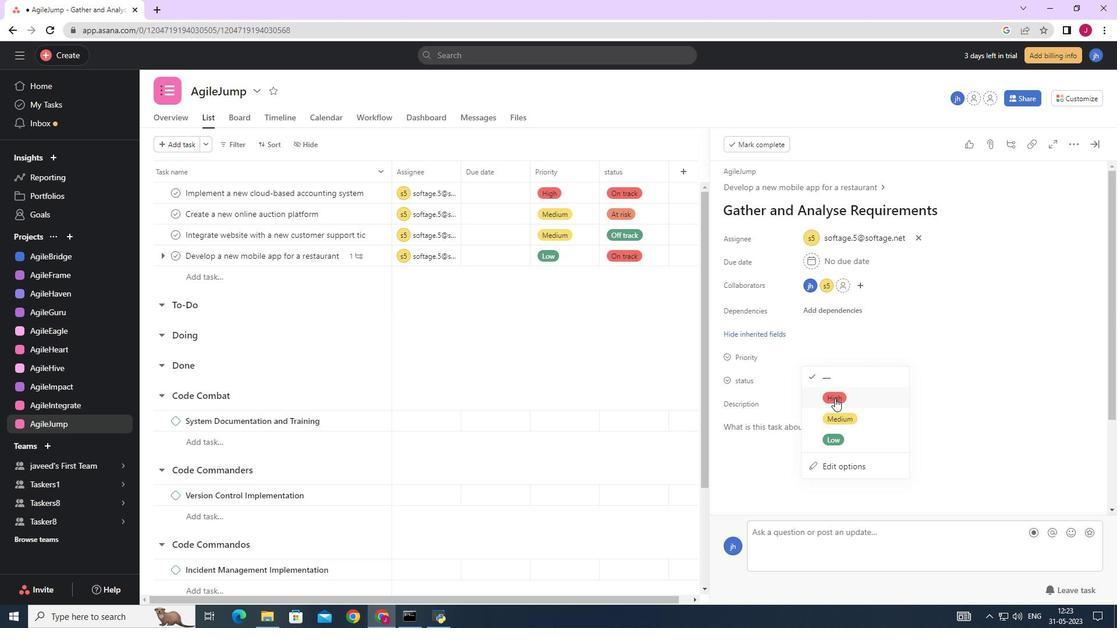 
Action: Mouse pressed left at (833, 394)
Screenshot: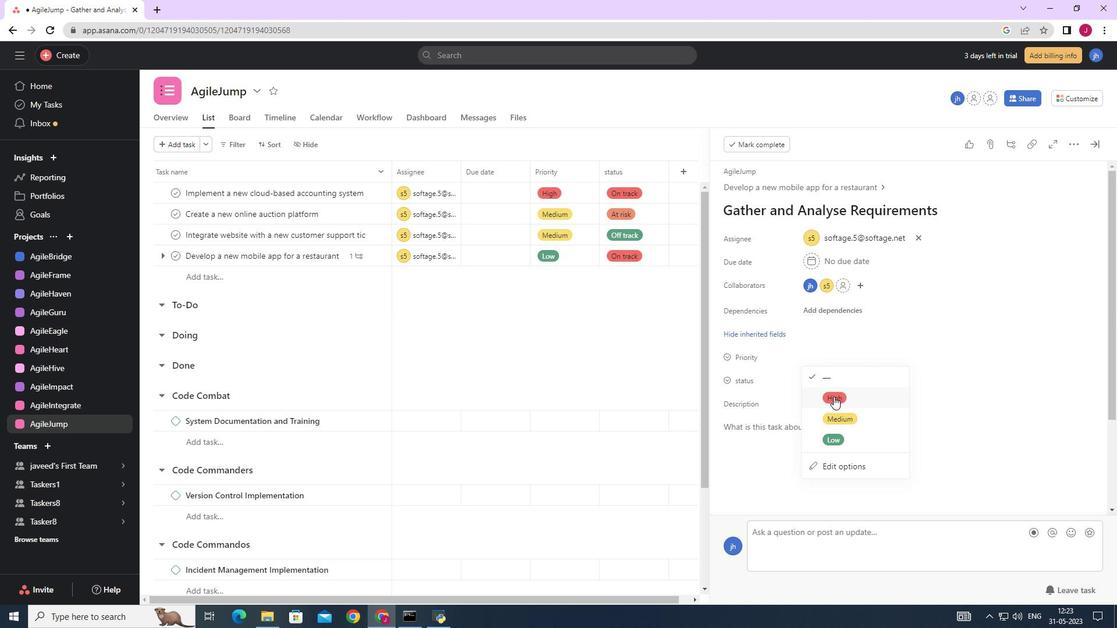
Action: Mouse moved to (805, 375)
Screenshot: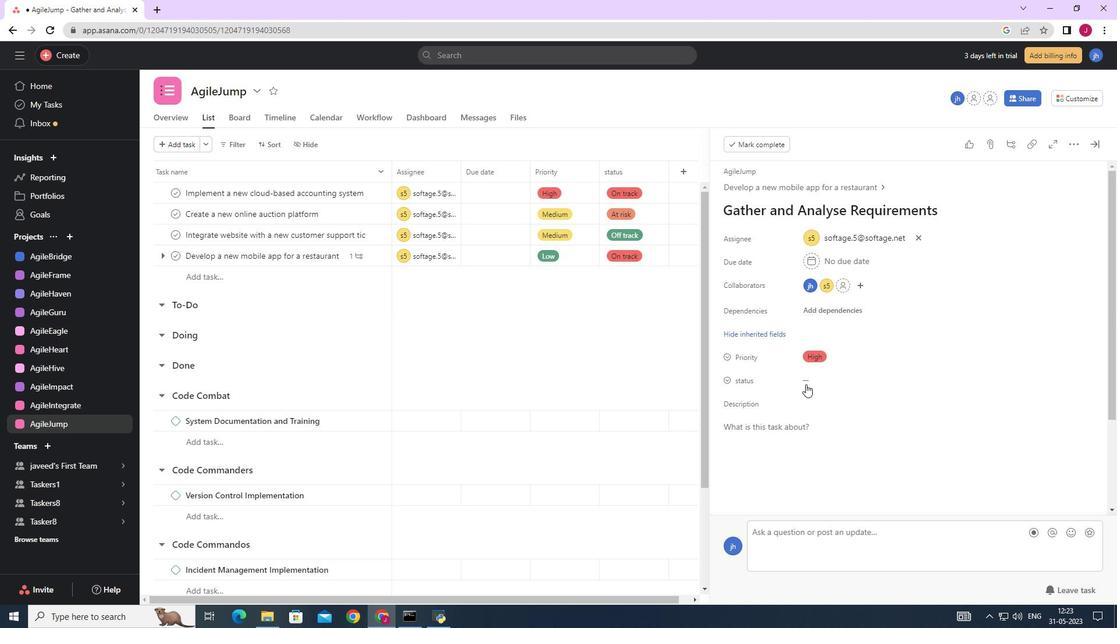 
Action: Mouse pressed left at (805, 375)
Screenshot: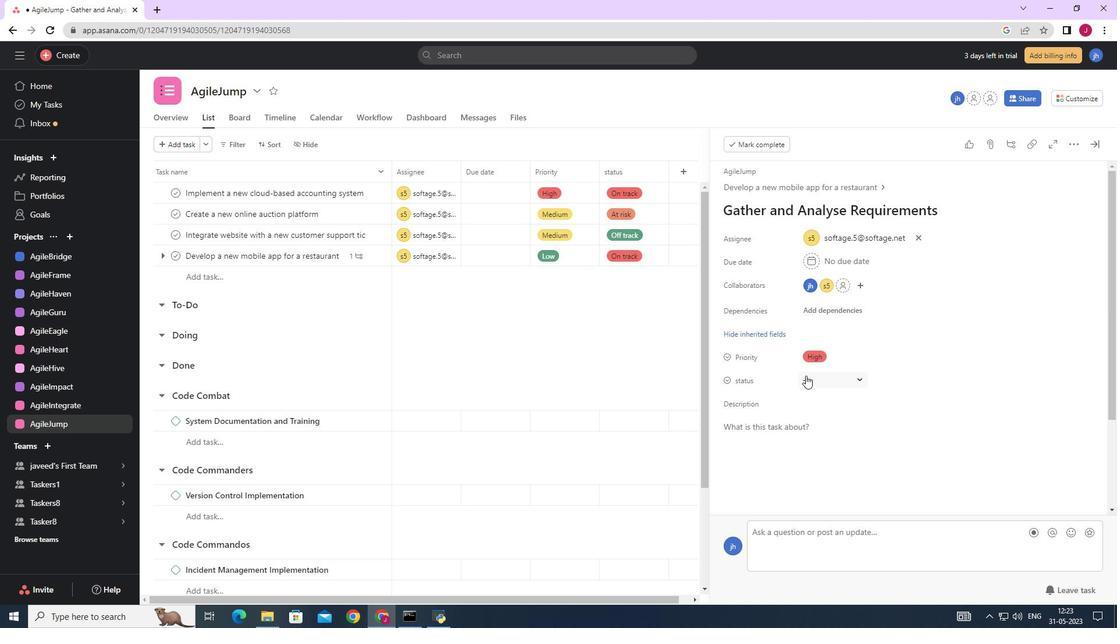 
Action: Mouse moved to (841, 484)
Screenshot: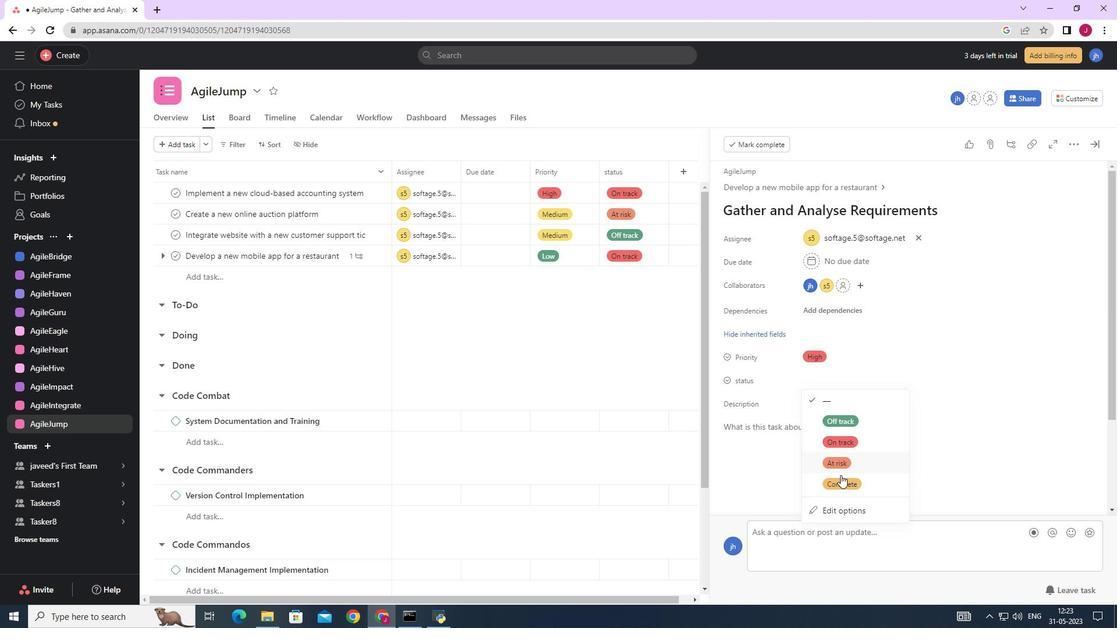 
Action: Mouse pressed left at (841, 484)
Screenshot: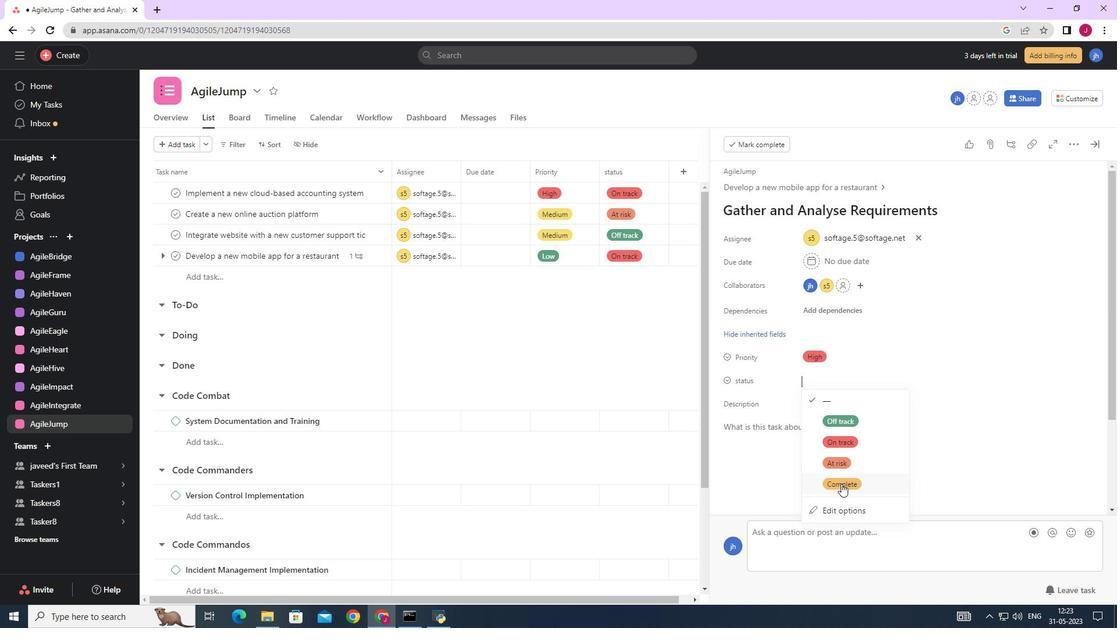 
Action: Mouse moved to (1092, 146)
Screenshot: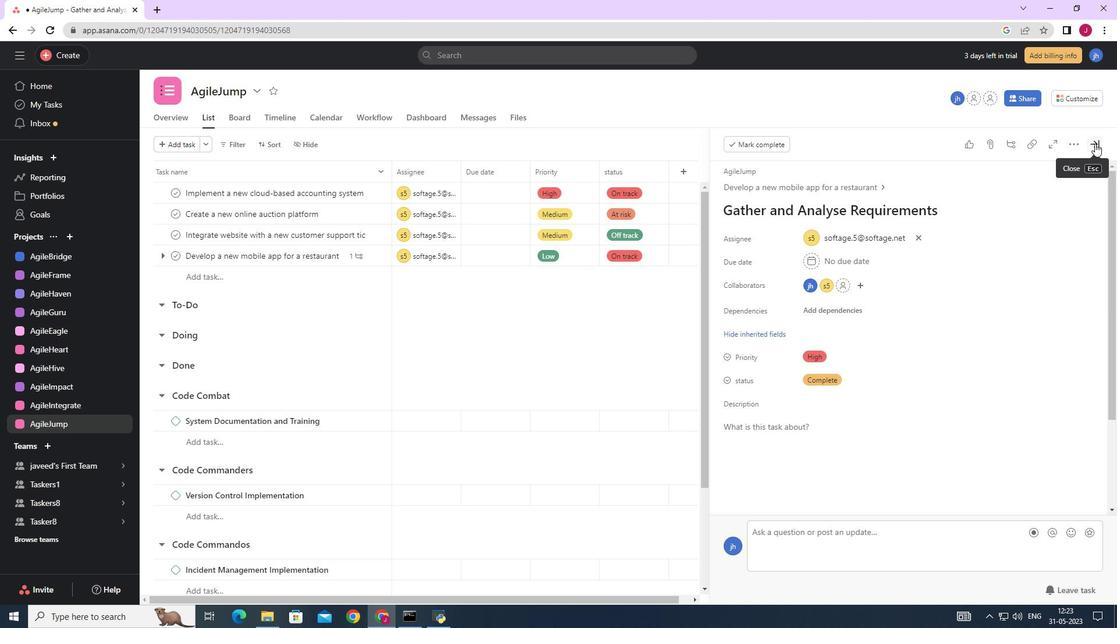 
Action: Mouse pressed left at (1092, 146)
Screenshot: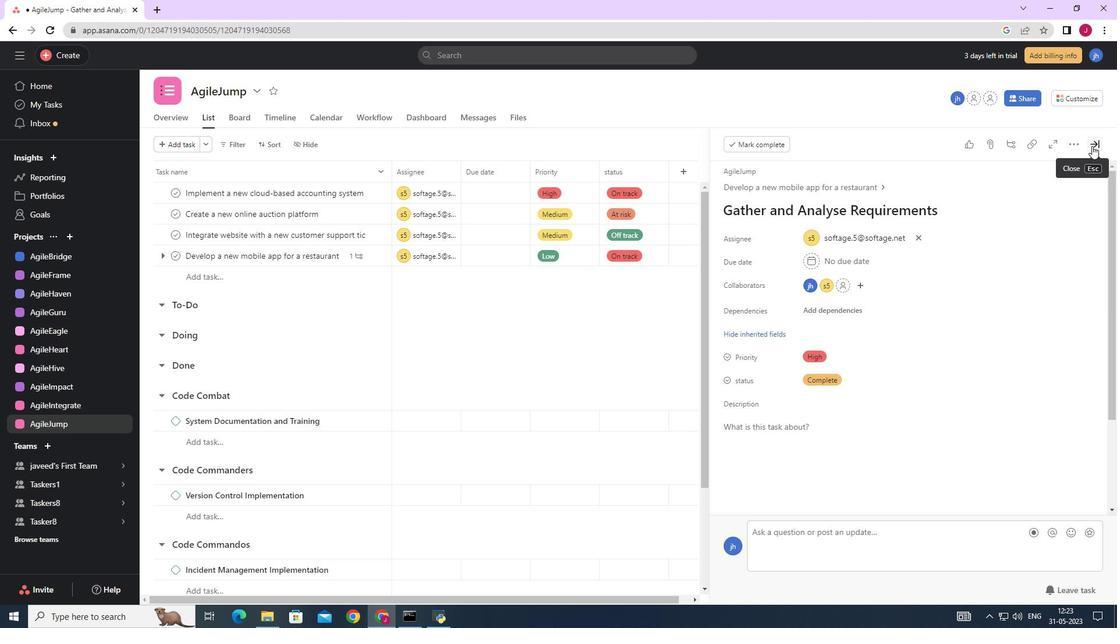 
Action: Mouse moved to (1075, 164)
Screenshot: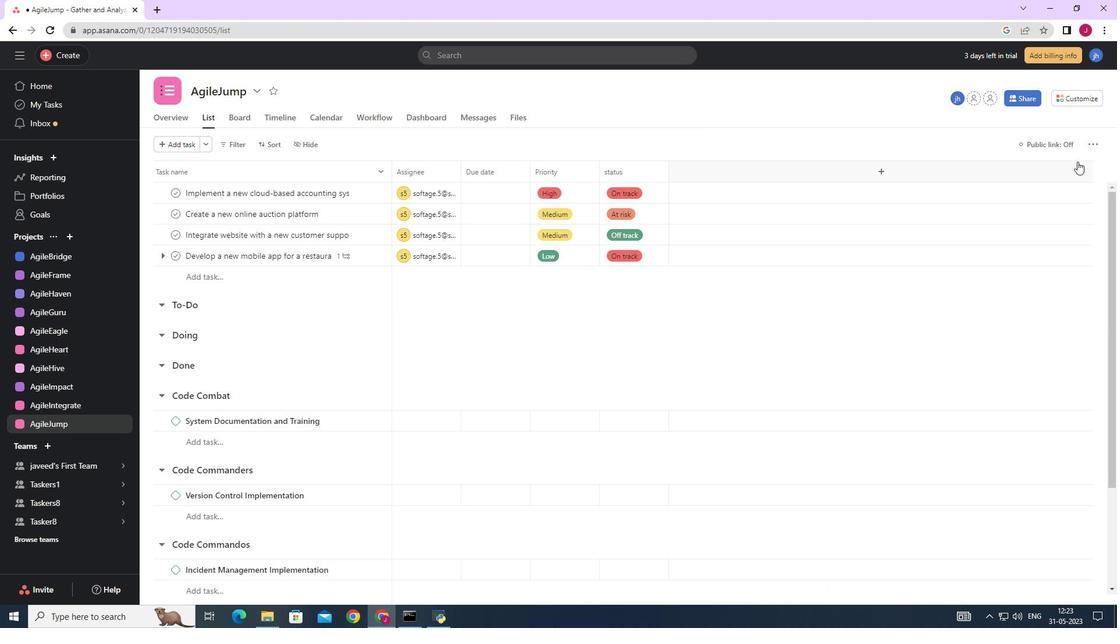 
